 Task: Open Card Quality Assurance Testing in Board Market Segmentation and Targeting Planning to Workspace E-commerce and add a team member Softage.2@softage.net, a label Purple, a checklist Technical Writing, an attachment from your onedrive, a color Purple and finally, add a card description 'Conduct market research for new product development' and a comment 'Let us approach this task with a sense of ownership and responsibility, recognizing that its success is our responsibility.'. Add a start date 'Jan 06, 1900' with a due date 'Jan 13, 1900'
Action: Mouse moved to (76, 257)
Screenshot: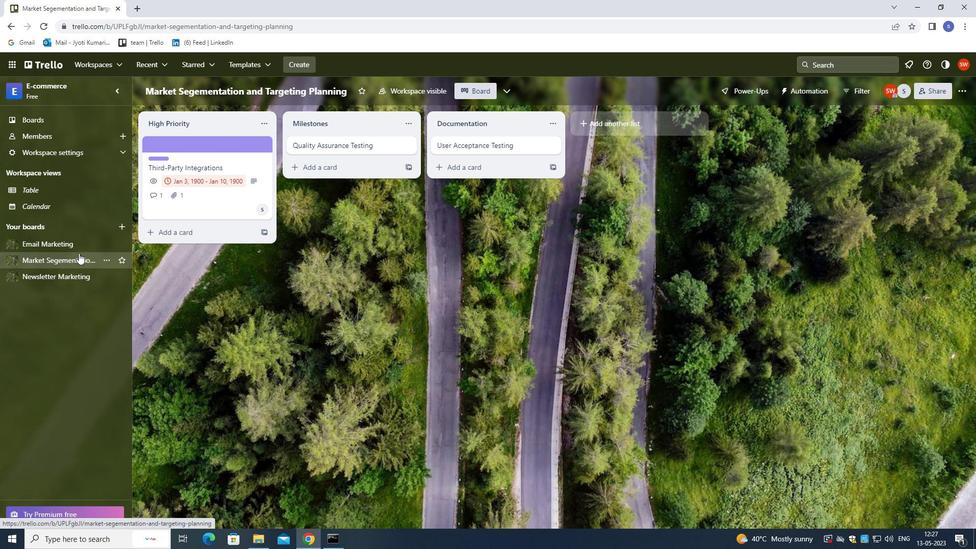 
Action: Mouse pressed left at (76, 257)
Screenshot: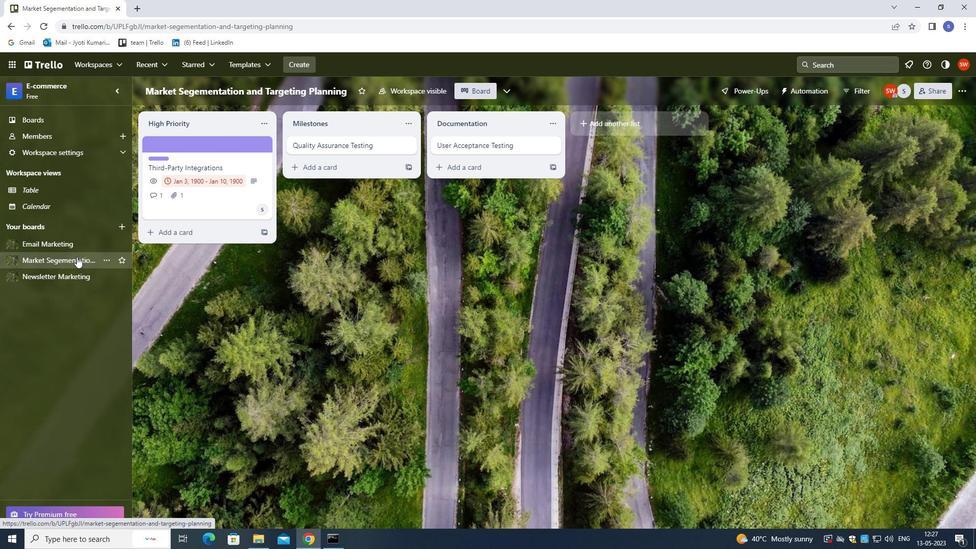 
Action: Mouse moved to (297, 142)
Screenshot: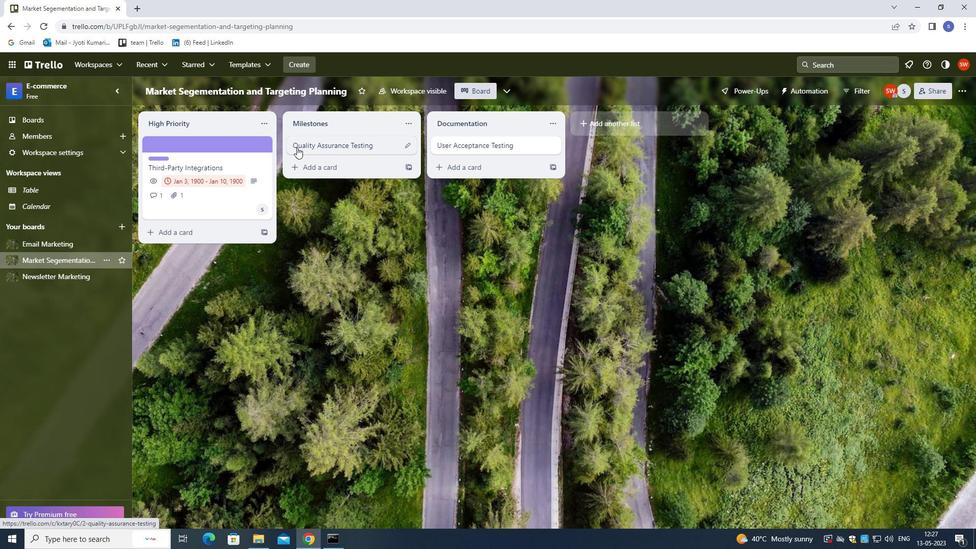 
Action: Mouse pressed left at (297, 142)
Screenshot: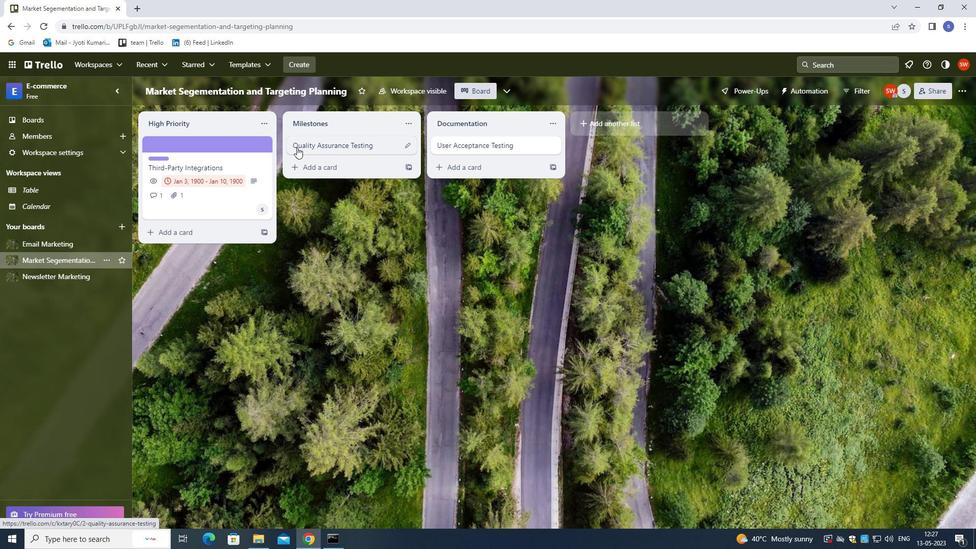 
Action: Mouse moved to (606, 178)
Screenshot: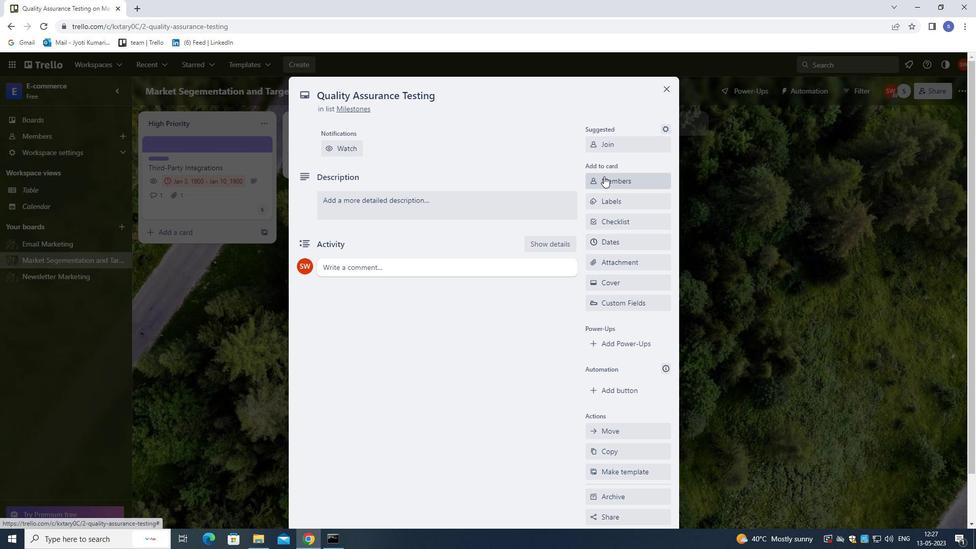 
Action: Mouse pressed left at (606, 178)
Screenshot: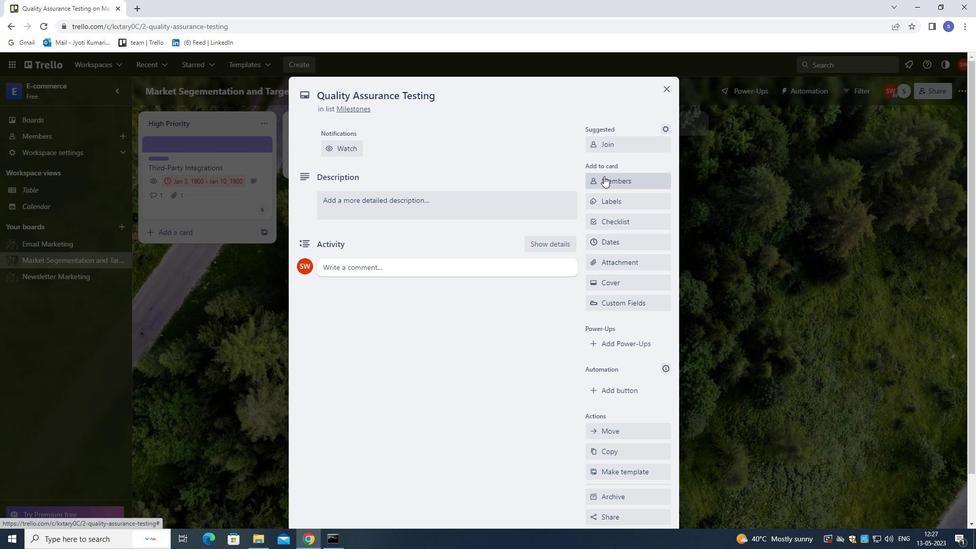 
Action: Mouse moved to (726, 208)
Screenshot: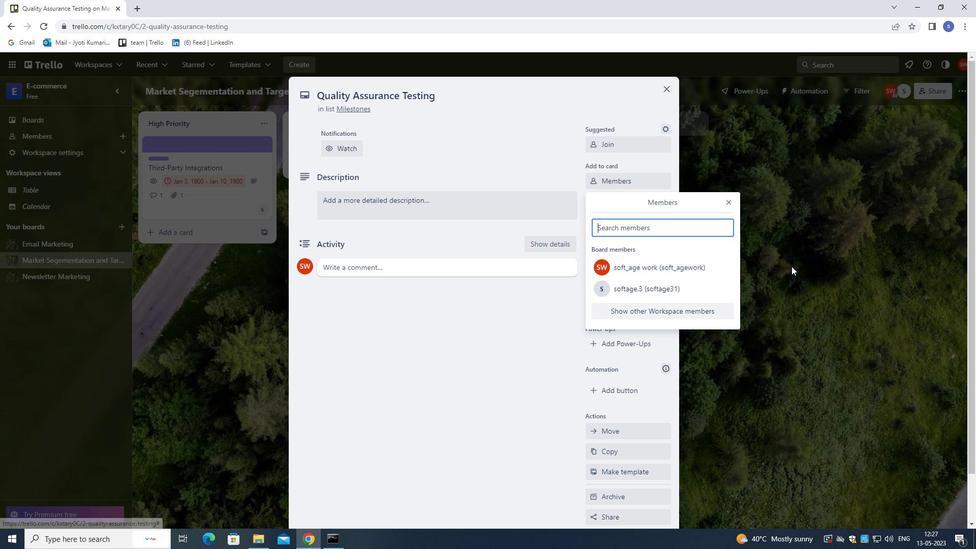 
Action: Key pressed softage.2<Key.shift>@SOFTAGE.NET
Screenshot: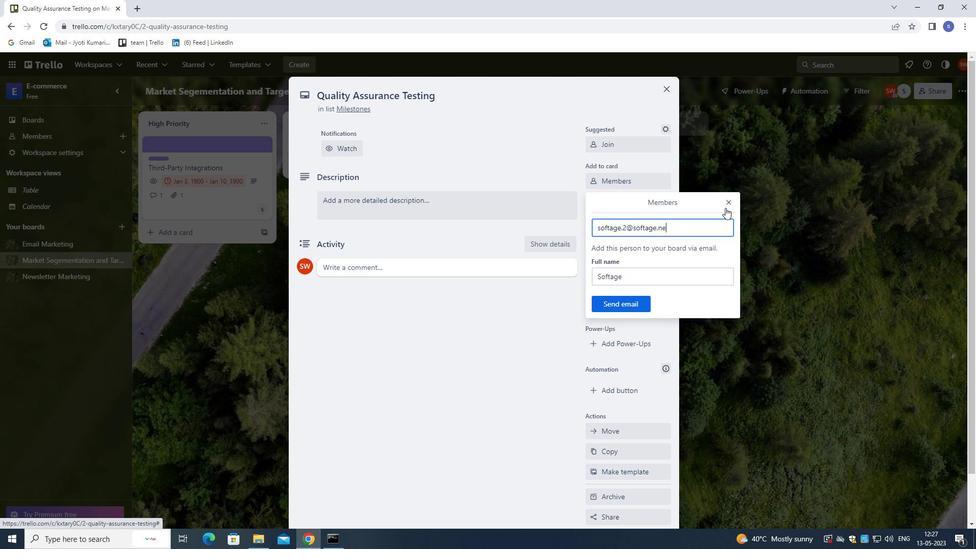 
Action: Mouse moved to (643, 302)
Screenshot: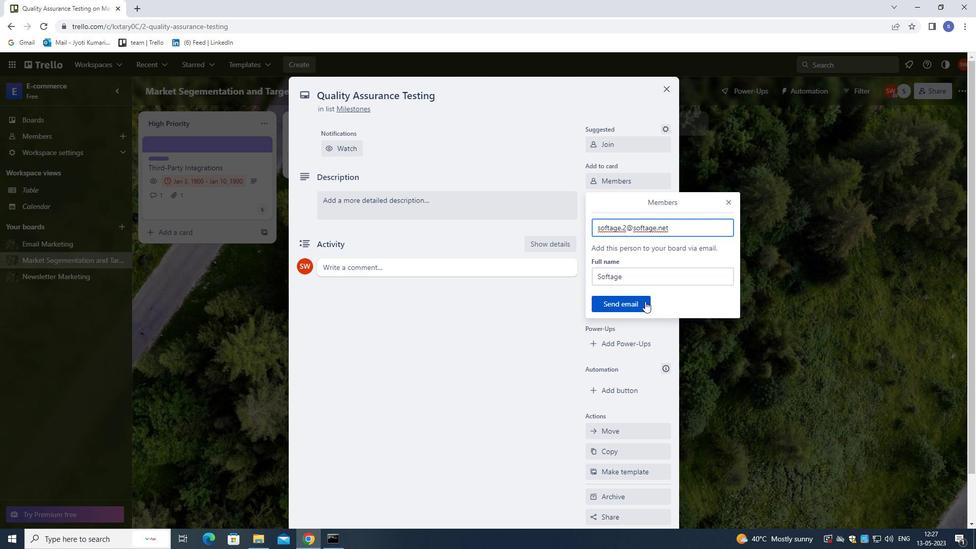 
Action: Mouse pressed left at (643, 302)
Screenshot: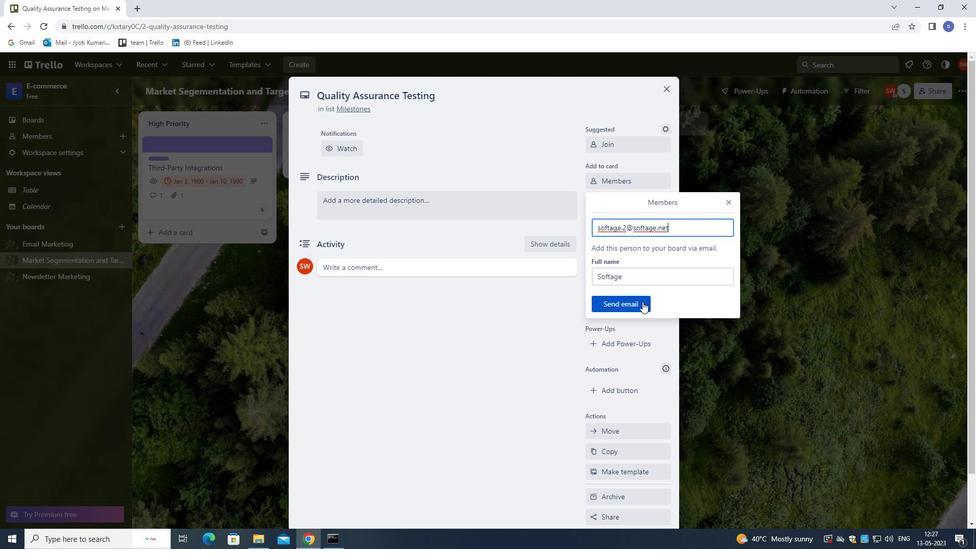 
Action: Mouse moved to (639, 203)
Screenshot: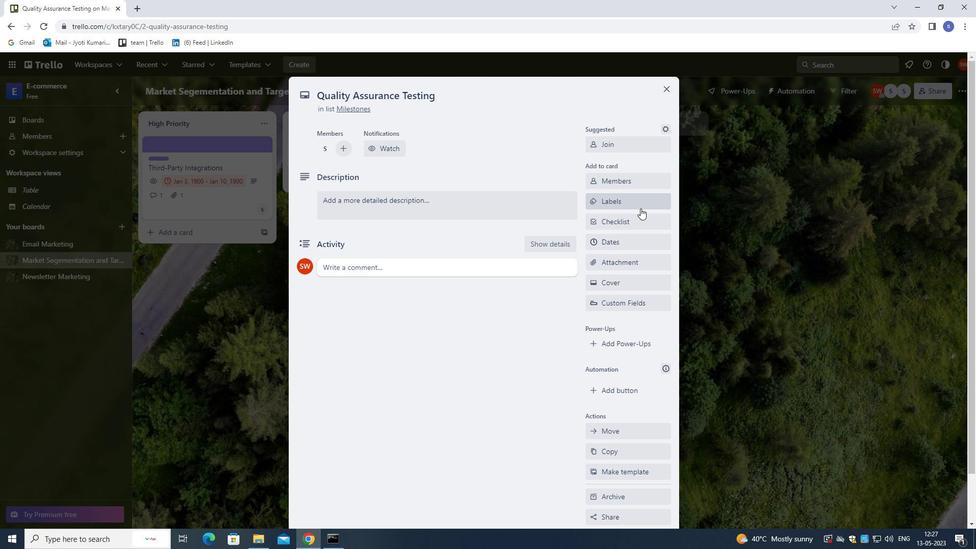 
Action: Mouse pressed left at (639, 203)
Screenshot: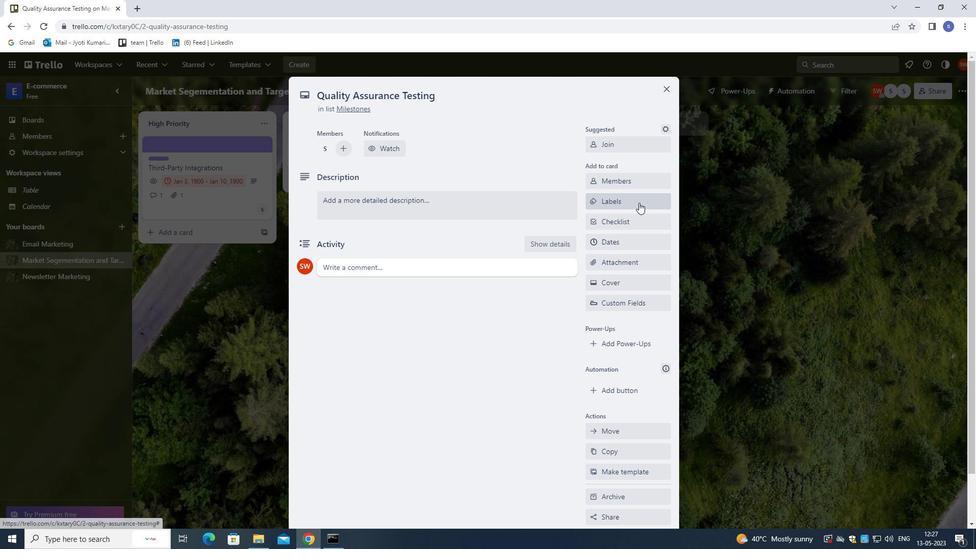 
Action: Mouse moved to (640, 203)
Screenshot: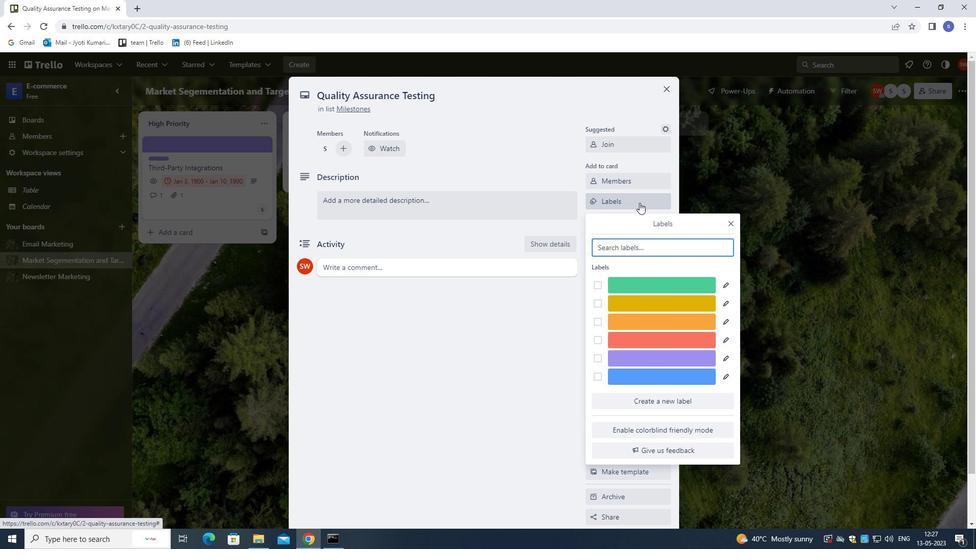 
Action: Key pressed P
Screenshot: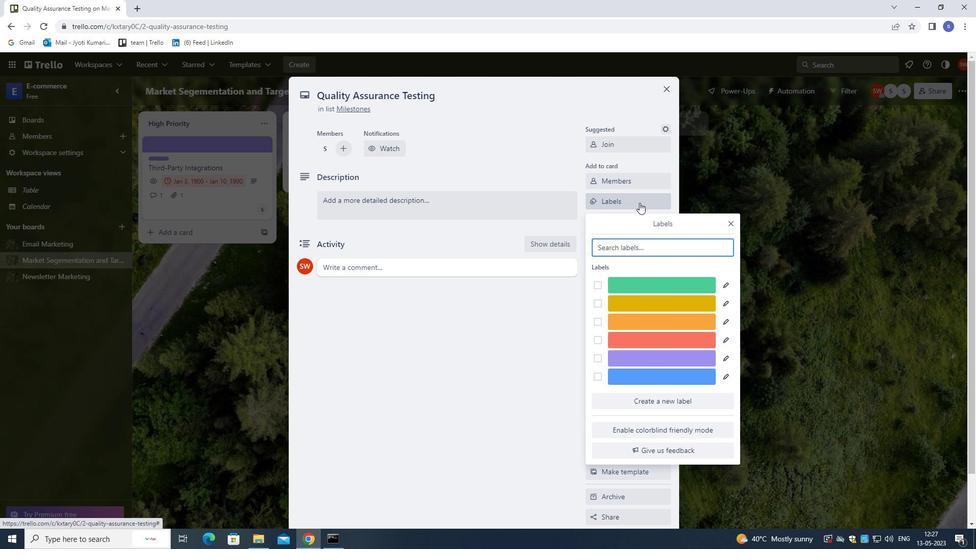
Action: Mouse moved to (645, 289)
Screenshot: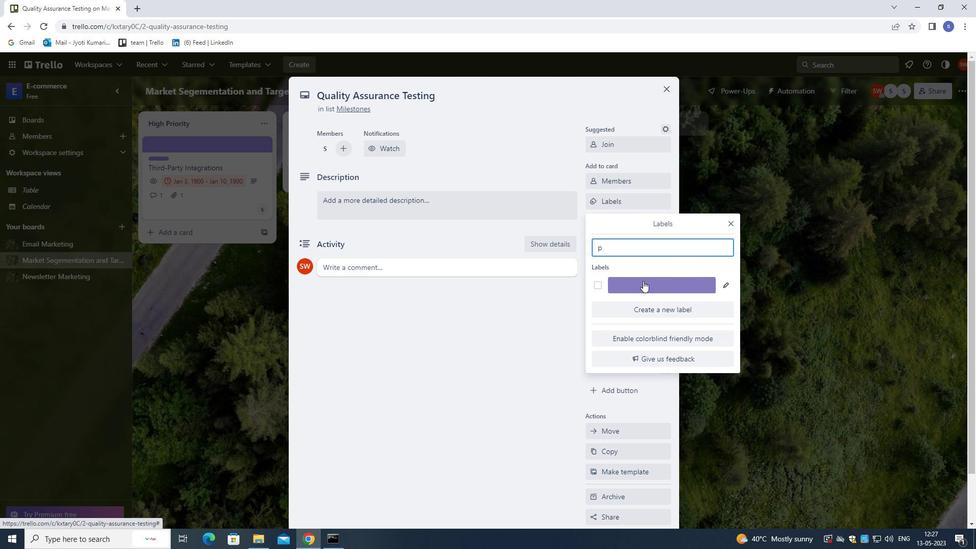 
Action: Mouse pressed left at (645, 289)
Screenshot: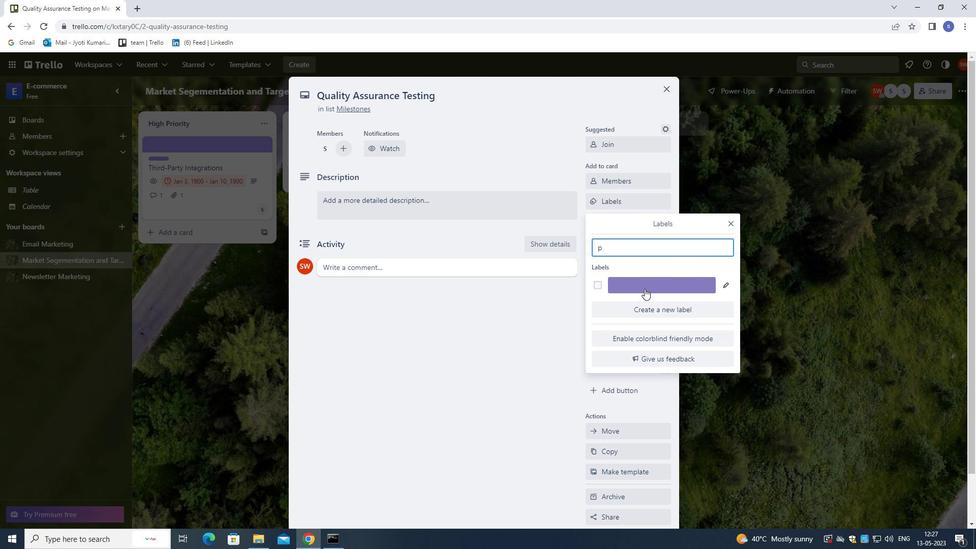 
Action: Mouse moved to (732, 222)
Screenshot: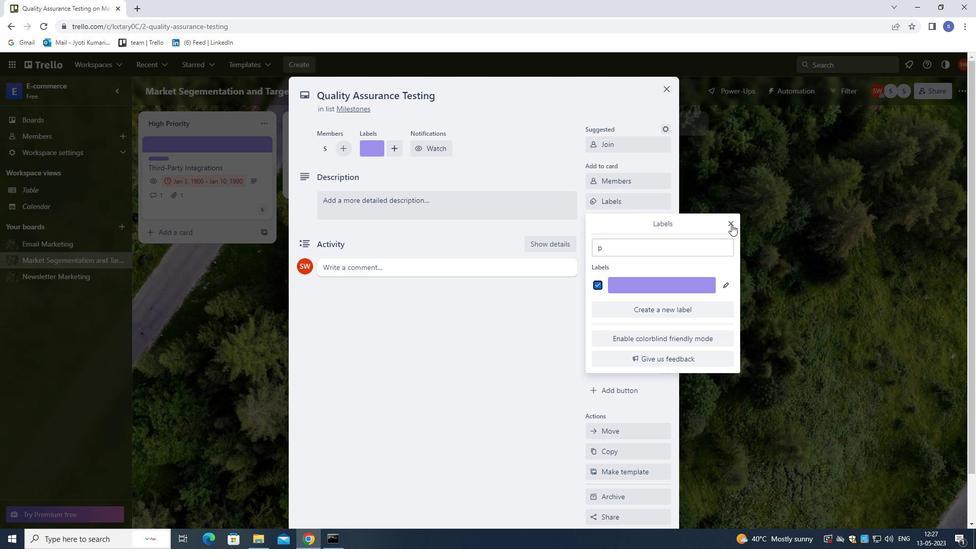 
Action: Mouse pressed left at (732, 222)
Screenshot: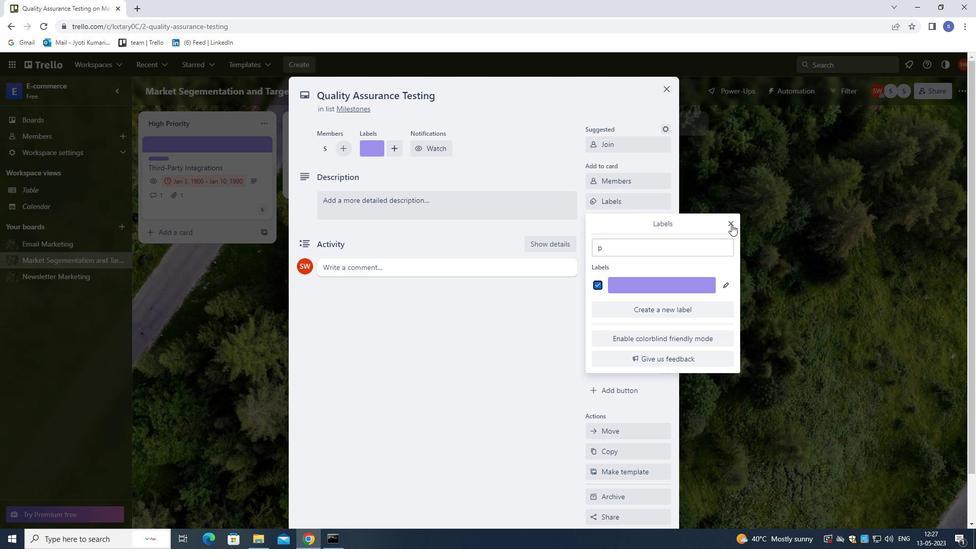 
Action: Mouse moved to (651, 225)
Screenshot: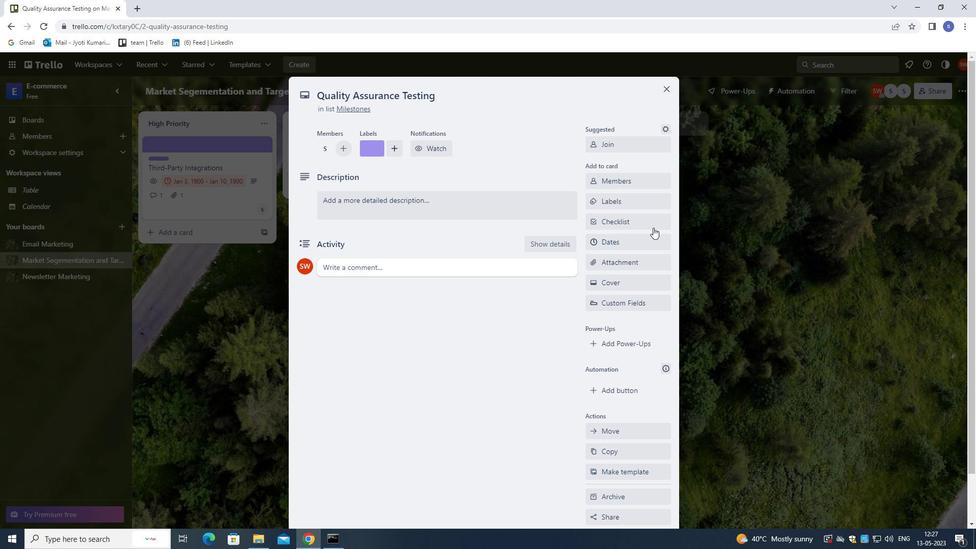 
Action: Mouse pressed left at (651, 225)
Screenshot: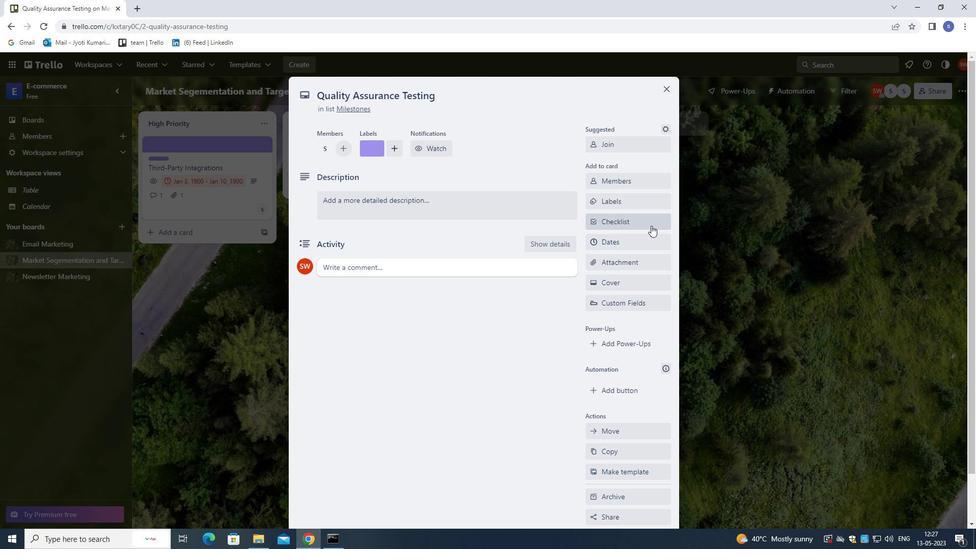 
Action: Mouse moved to (651, 225)
Screenshot: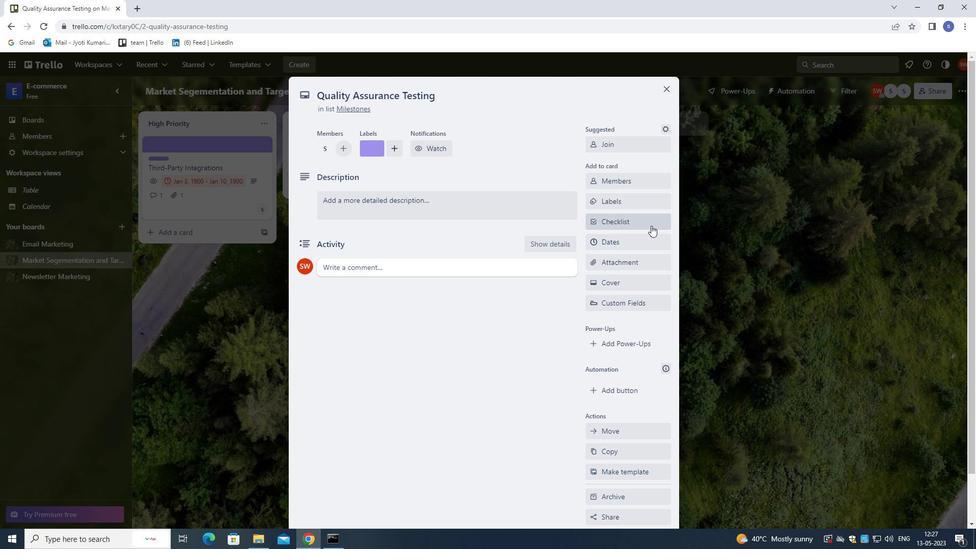 
Action: Key pressed T
Screenshot: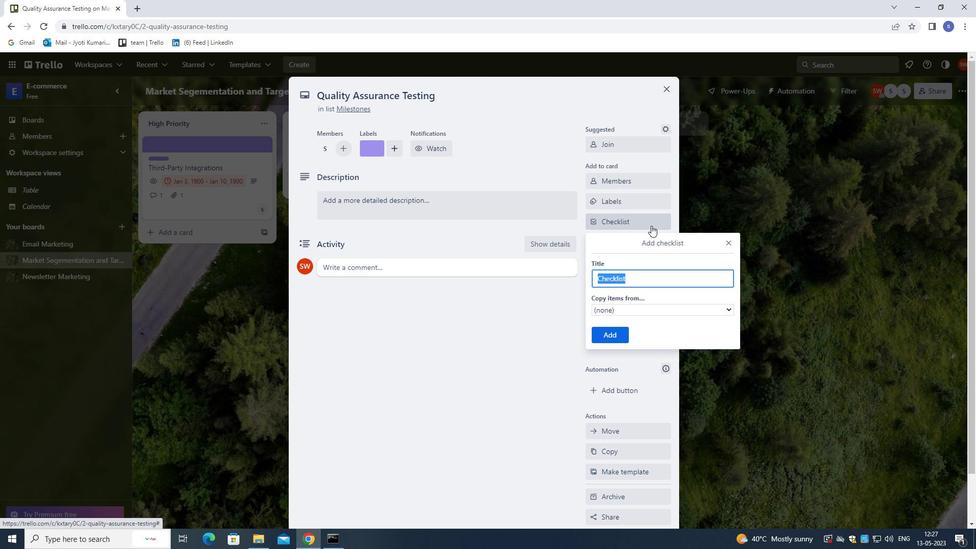 
Action: Mouse moved to (666, 322)
Screenshot: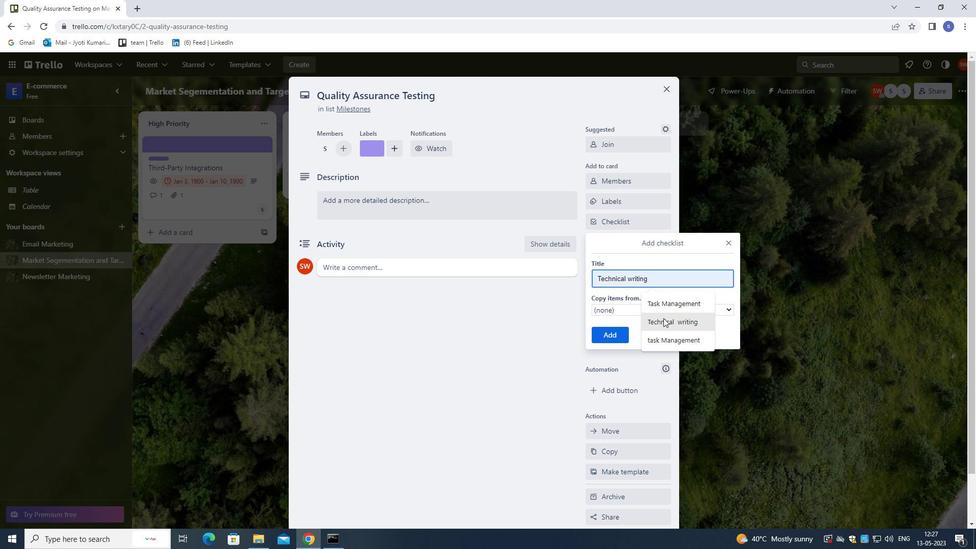 
Action: Mouse pressed left at (666, 322)
Screenshot: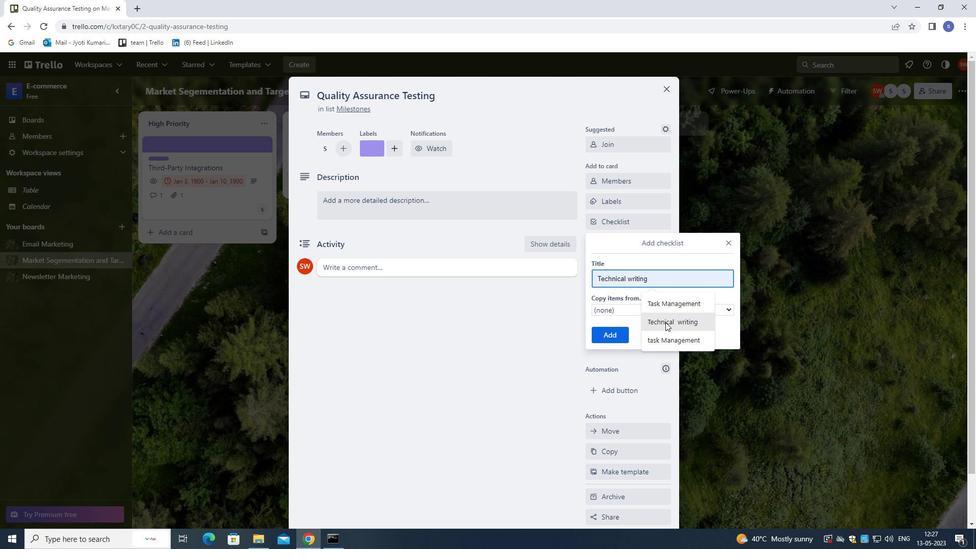 
Action: Mouse moved to (621, 331)
Screenshot: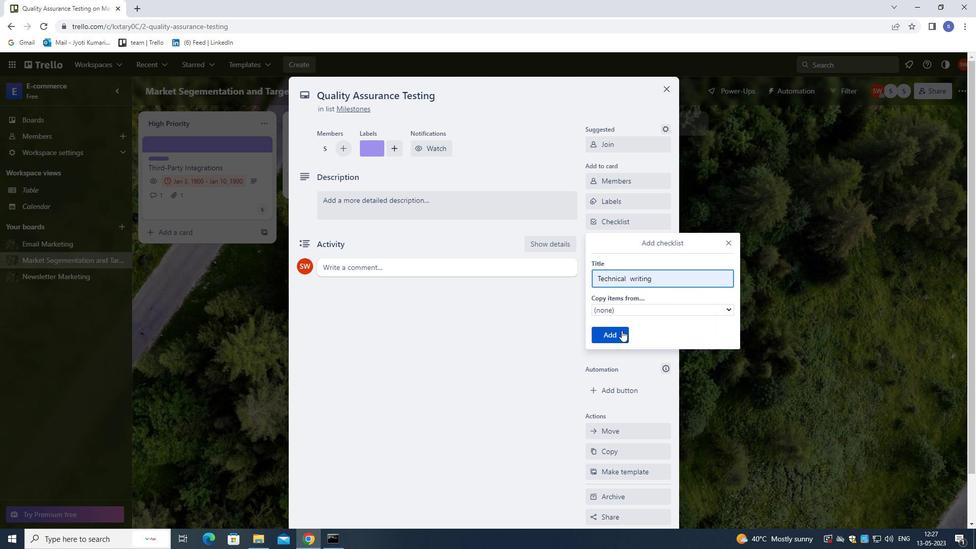 
Action: Mouse pressed left at (621, 331)
Screenshot: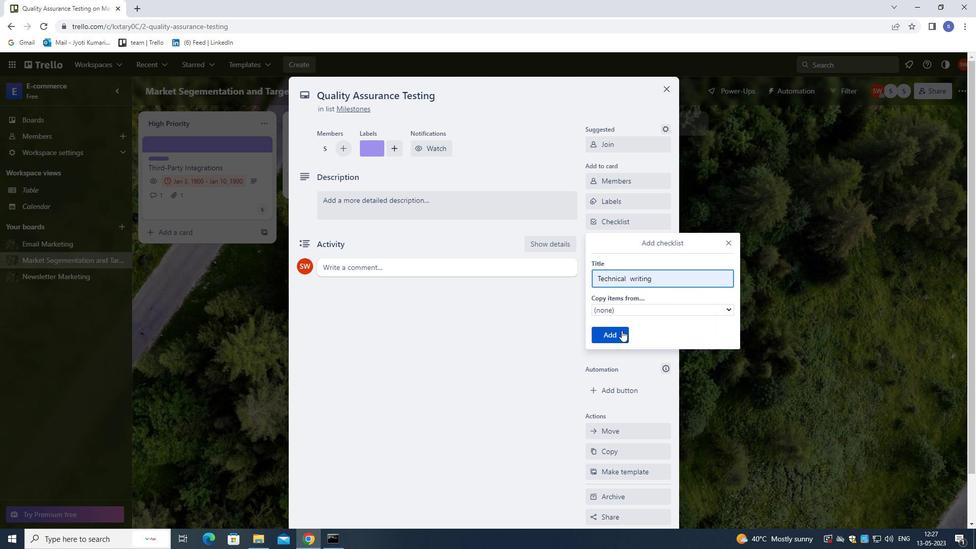 
Action: Mouse moved to (616, 239)
Screenshot: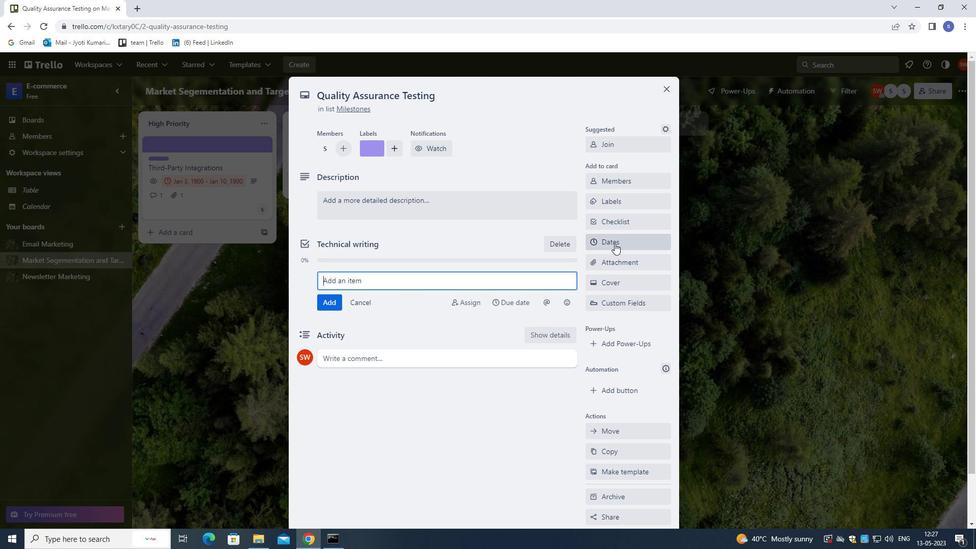
Action: Mouse pressed left at (616, 239)
Screenshot: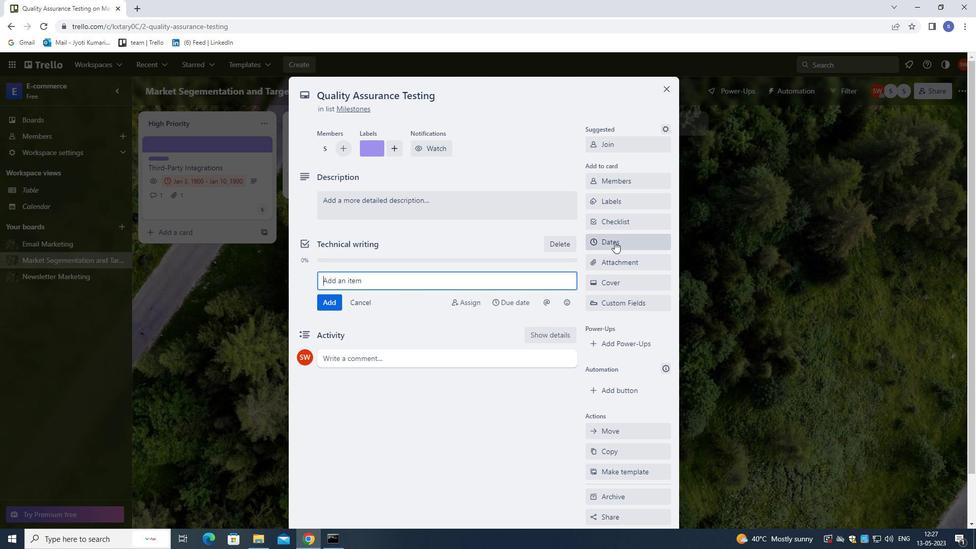 
Action: Mouse moved to (596, 276)
Screenshot: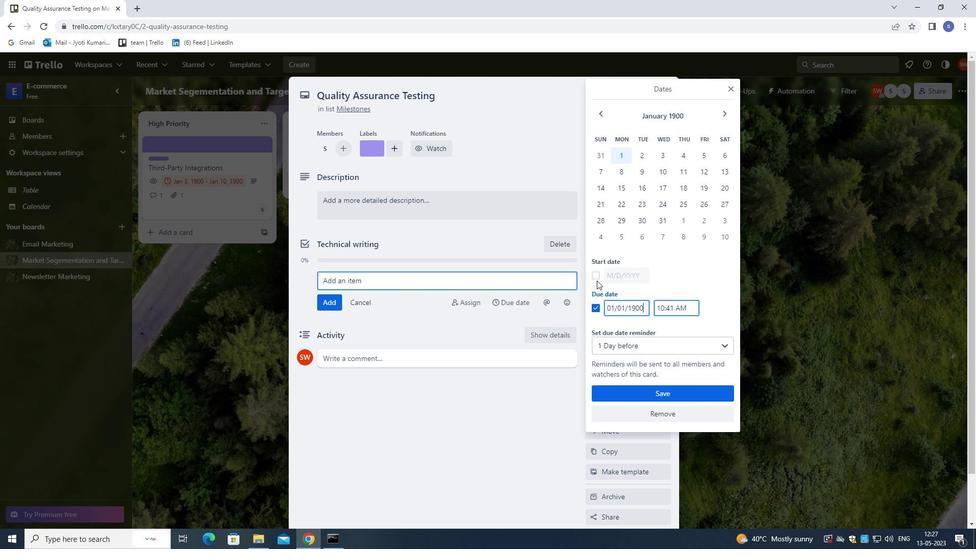 
Action: Mouse pressed left at (596, 276)
Screenshot: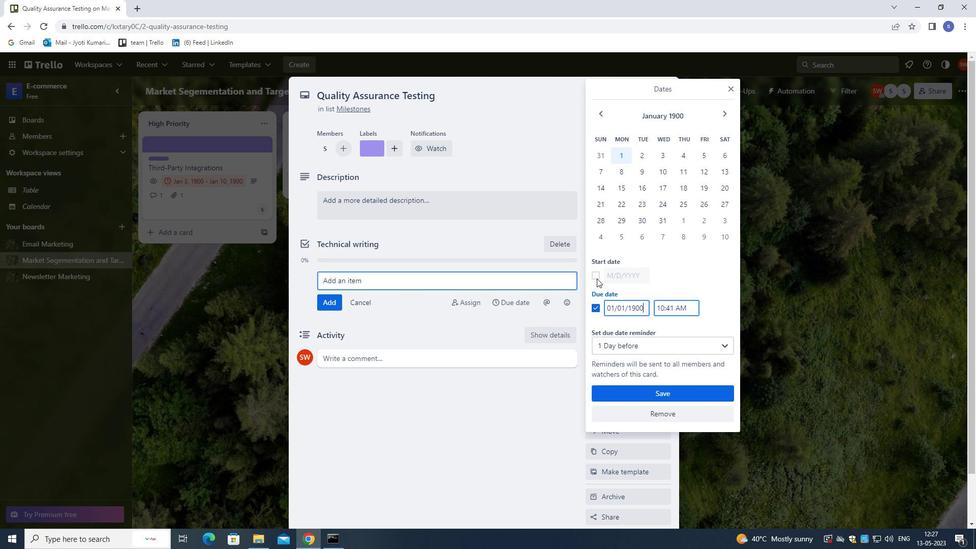 
Action: Mouse moved to (662, 171)
Screenshot: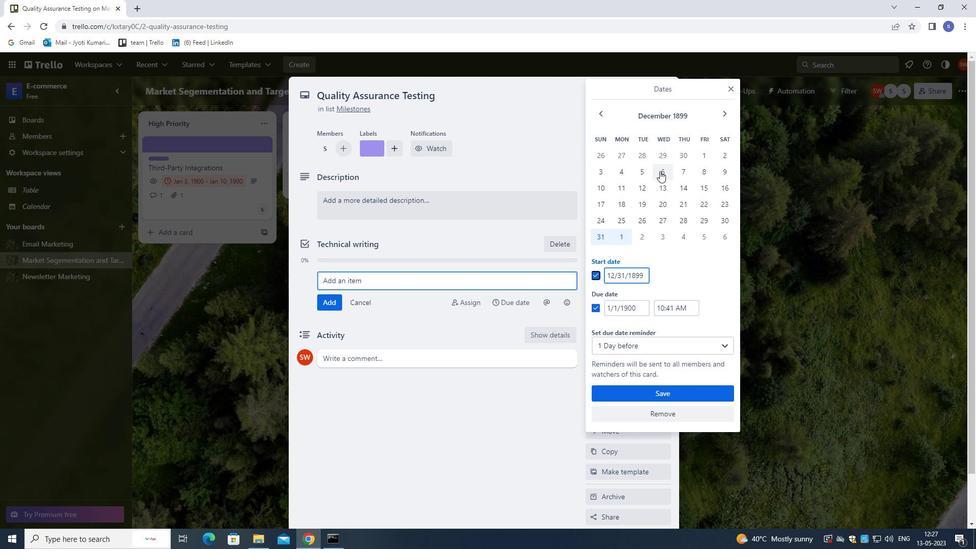
Action: Mouse pressed left at (662, 171)
Screenshot: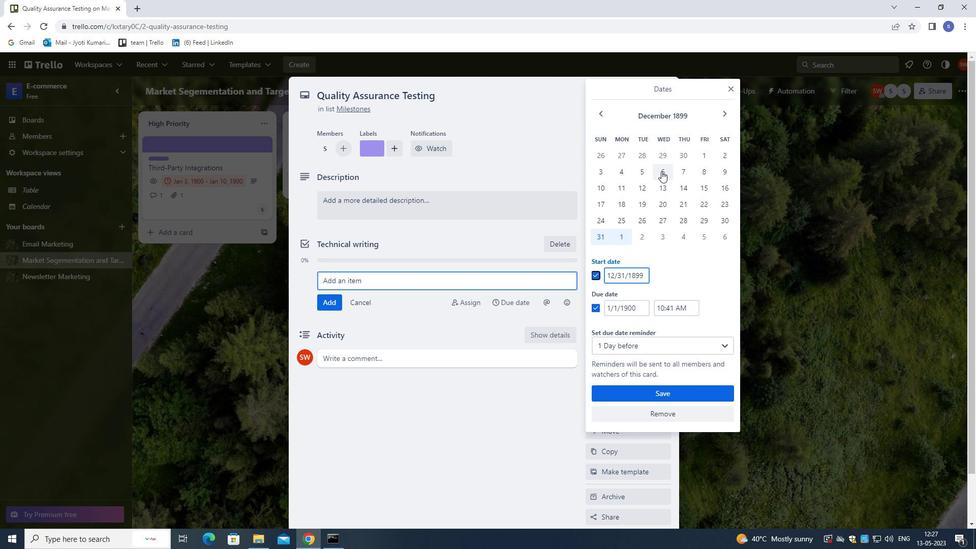 
Action: Mouse moved to (612, 273)
Screenshot: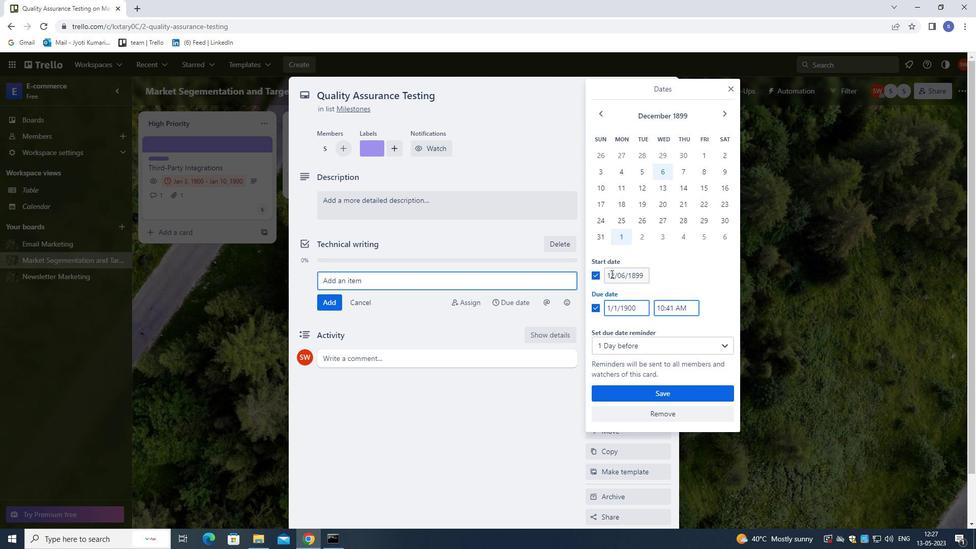 
Action: Mouse pressed left at (612, 273)
Screenshot: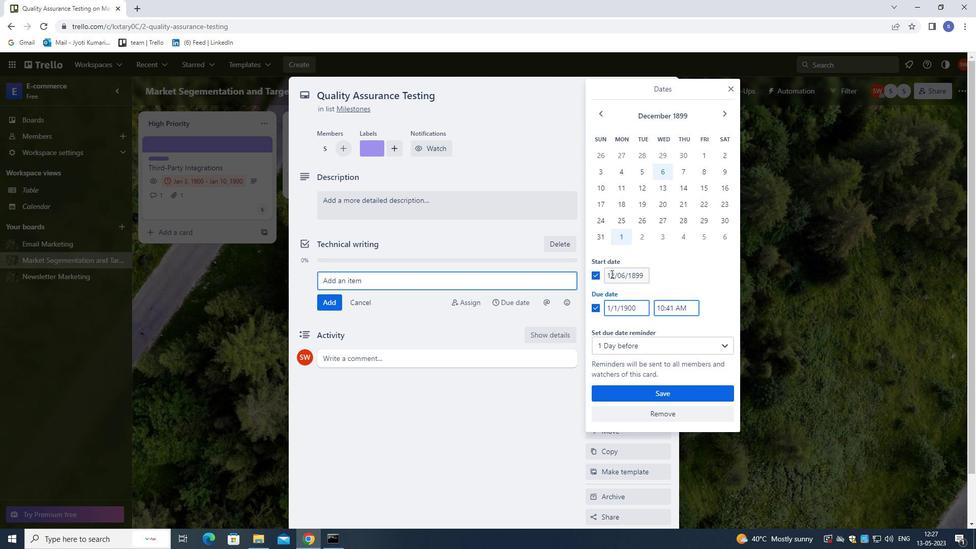 
Action: Mouse moved to (622, 297)
Screenshot: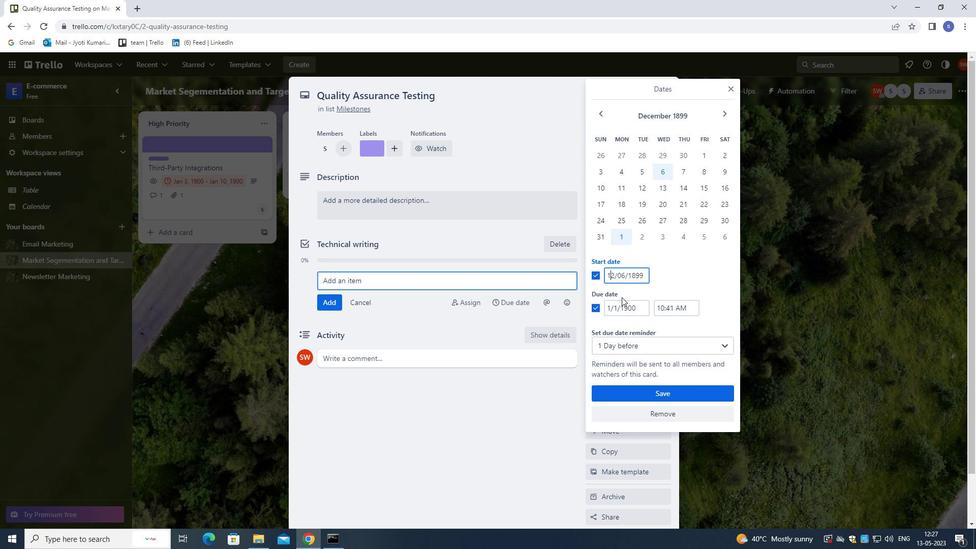 
Action: Key pressed <Key.right>
Screenshot: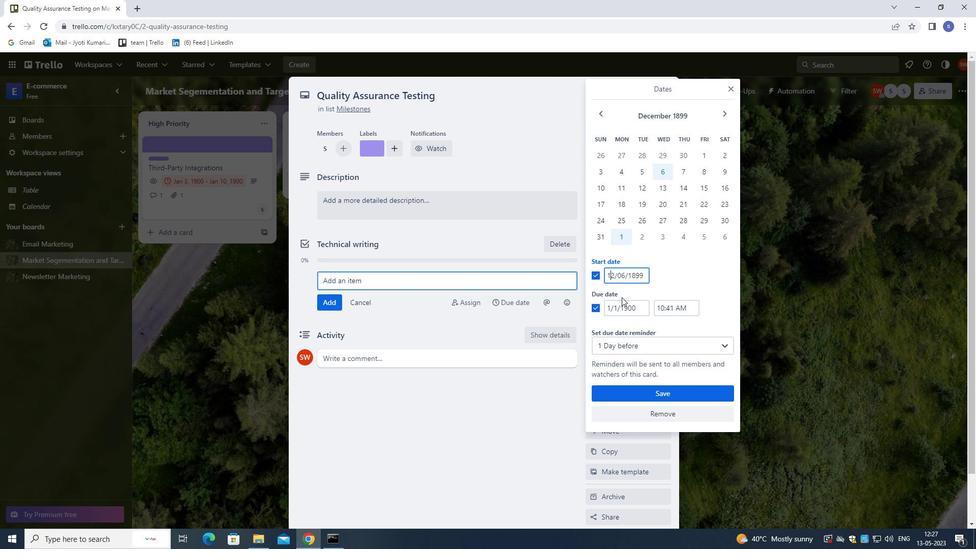 
Action: Mouse moved to (623, 294)
Screenshot: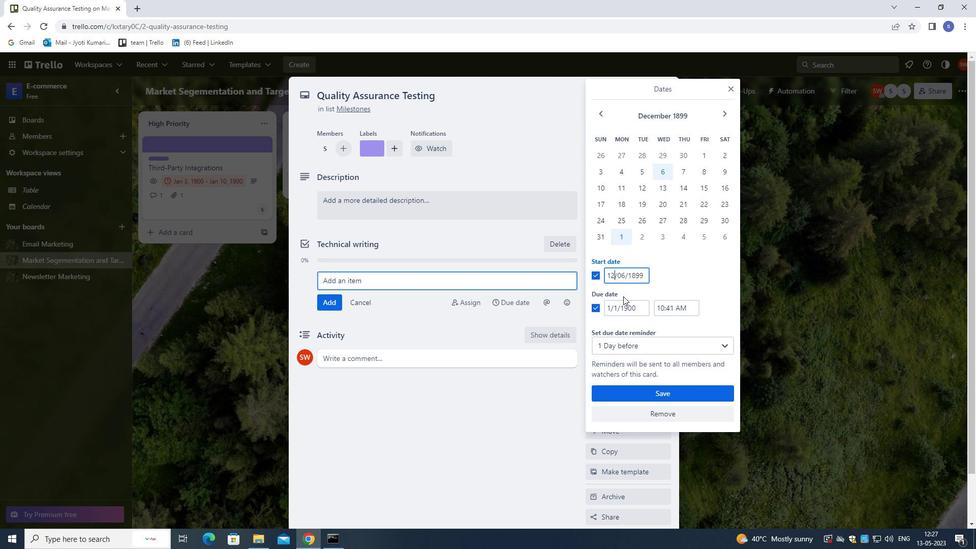 
Action: Key pressed <Key.backspace>
Screenshot: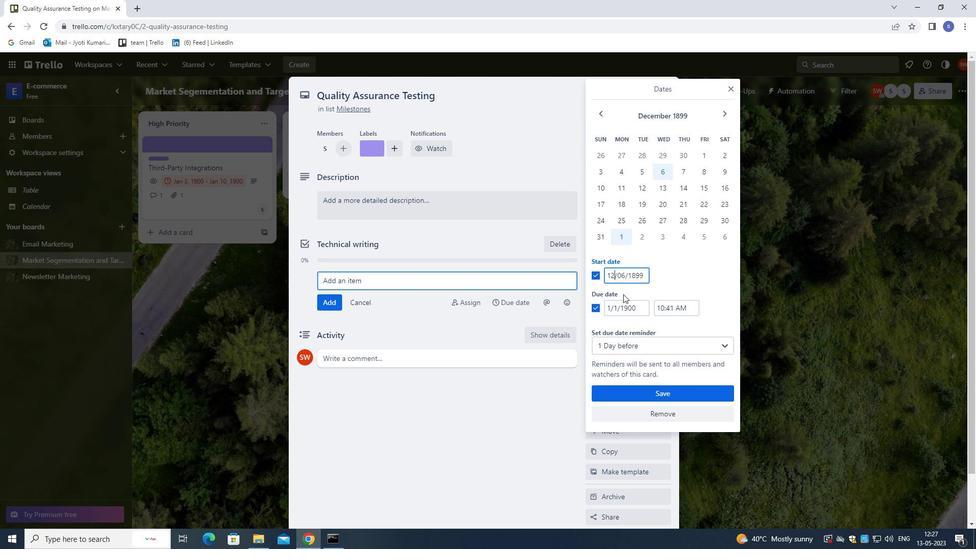 
Action: Mouse moved to (616, 307)
Screenshot: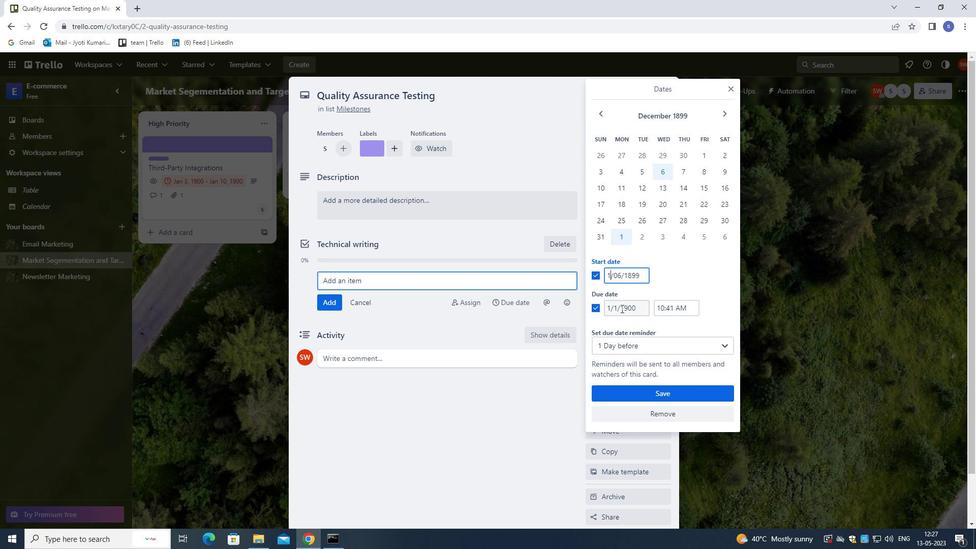 
Action: Mouse pressed left at (616, 307)
Screenshot: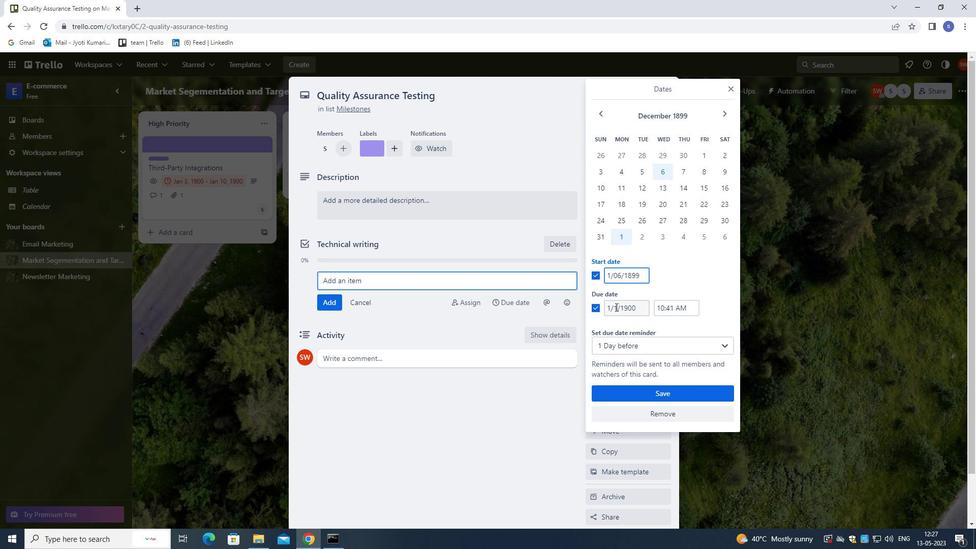 
Action: Mouse moved to (621, 320)
Screenshot: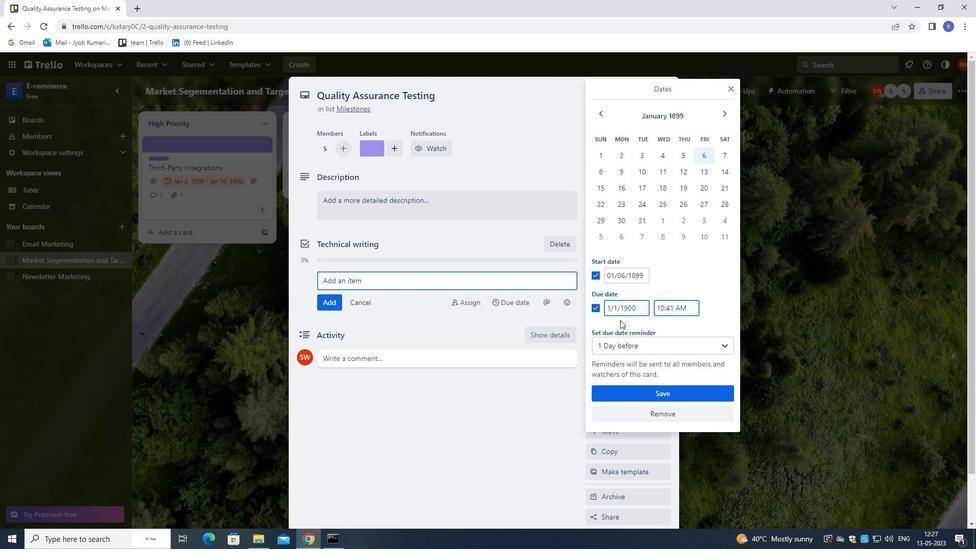 
Action: Key pressed 3
Screenshot: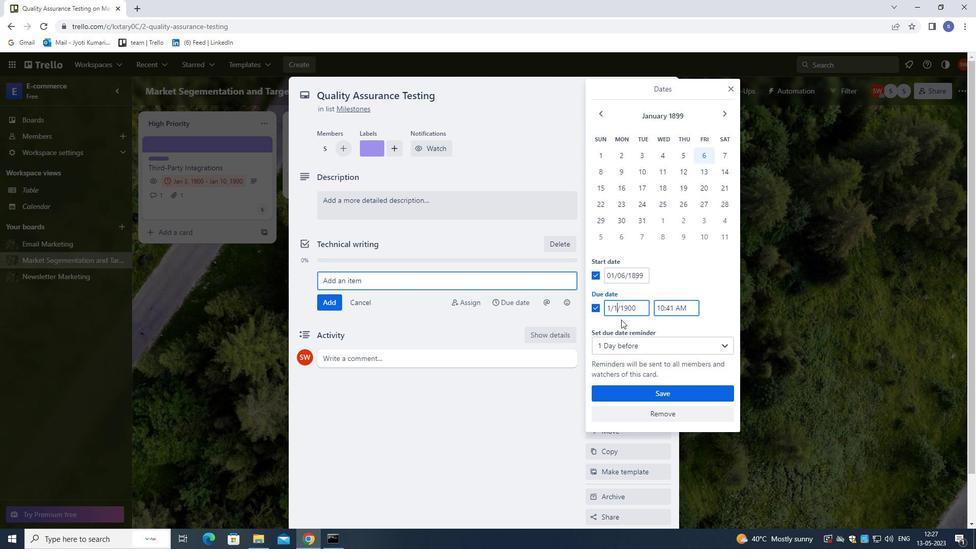 
Action: Mouse moved to (624, 393)
Screenshot: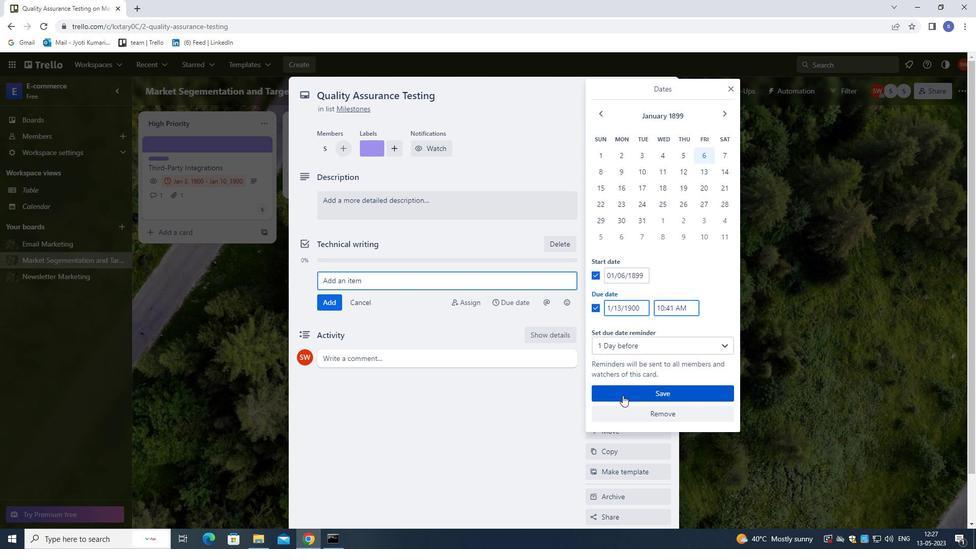 
Action: Mouse pressed left at (624, 393)
Screenshot: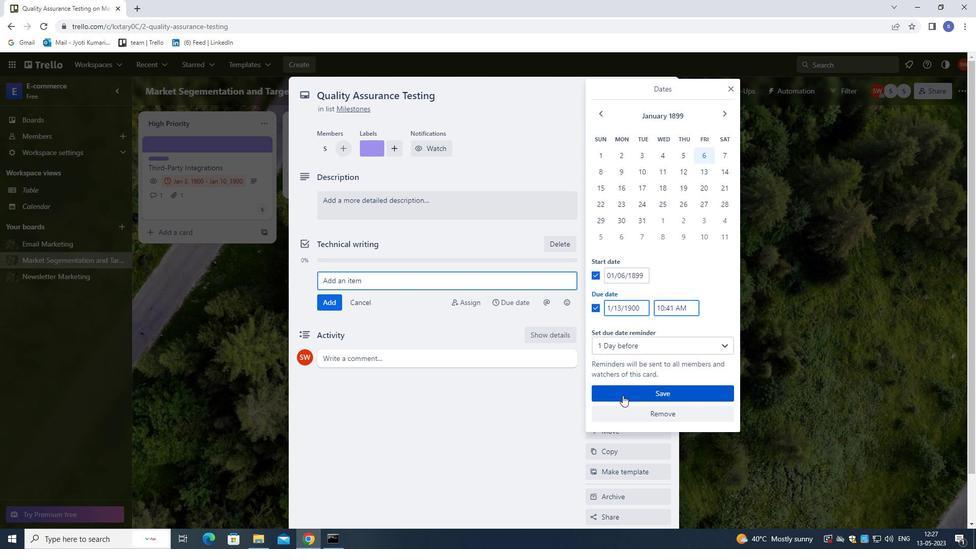 
Action: Mouse moved to (606, 267)
Screenshot: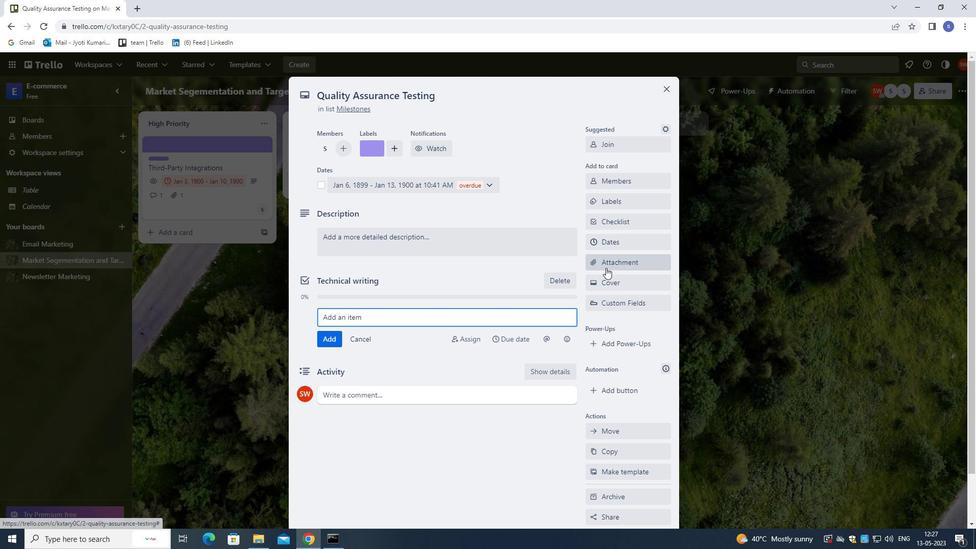 
Action: Mouse pressed left at (606, 267)
Screenshot: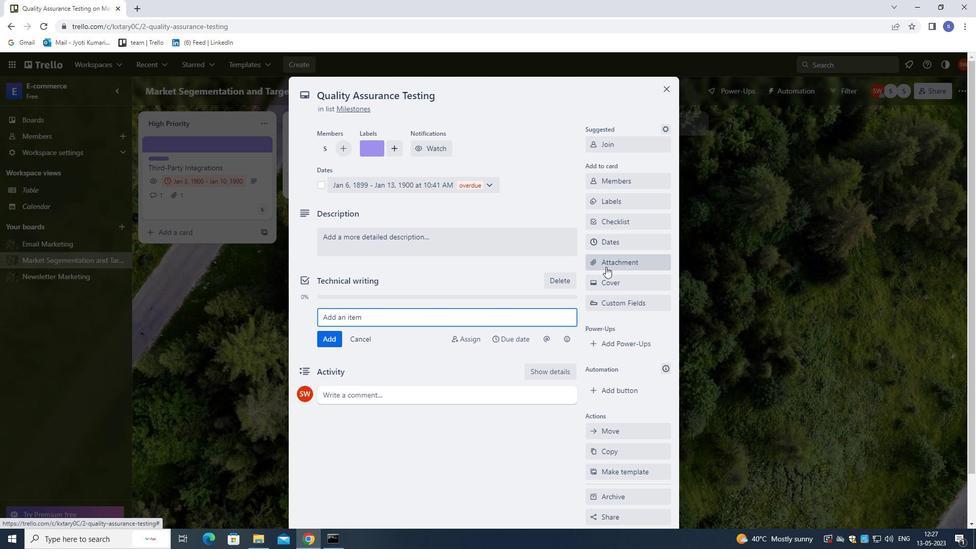 
Action: Mouse moved to (611, 386)
Screenshot: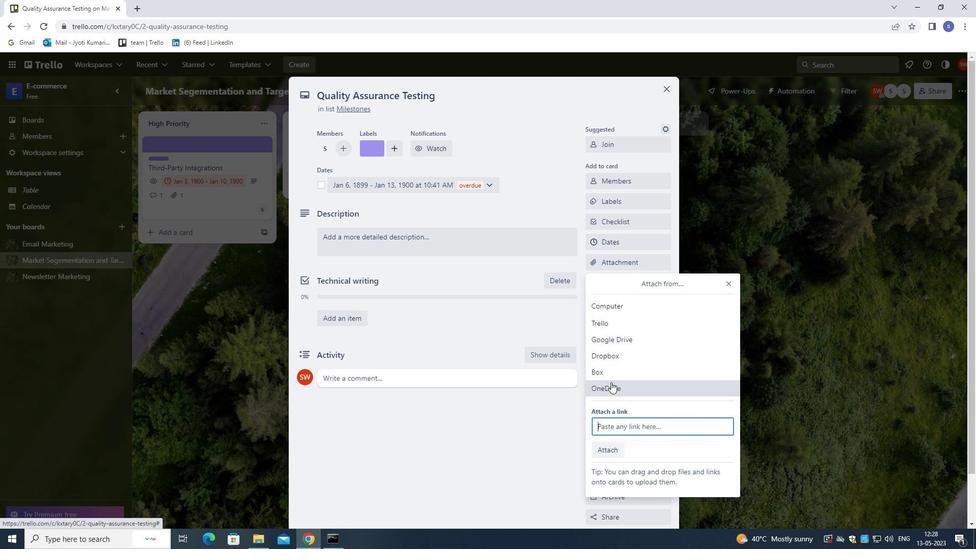 
Action: Mouse pressed left at (611, 386)
Screenshot: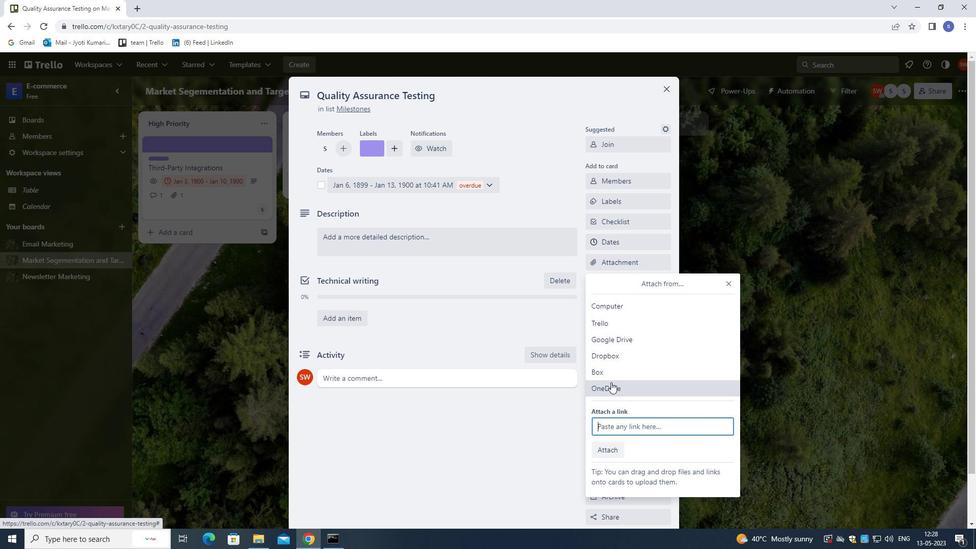
Action: Mouse moved to (377, 200)
Screenshot: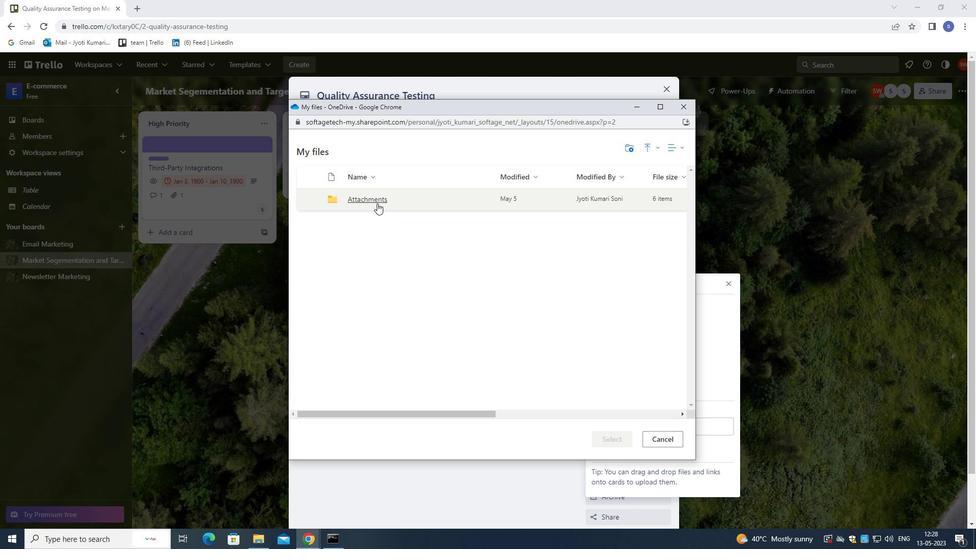 
Action: Mouse pressed left at (377, 200)
Screenshot: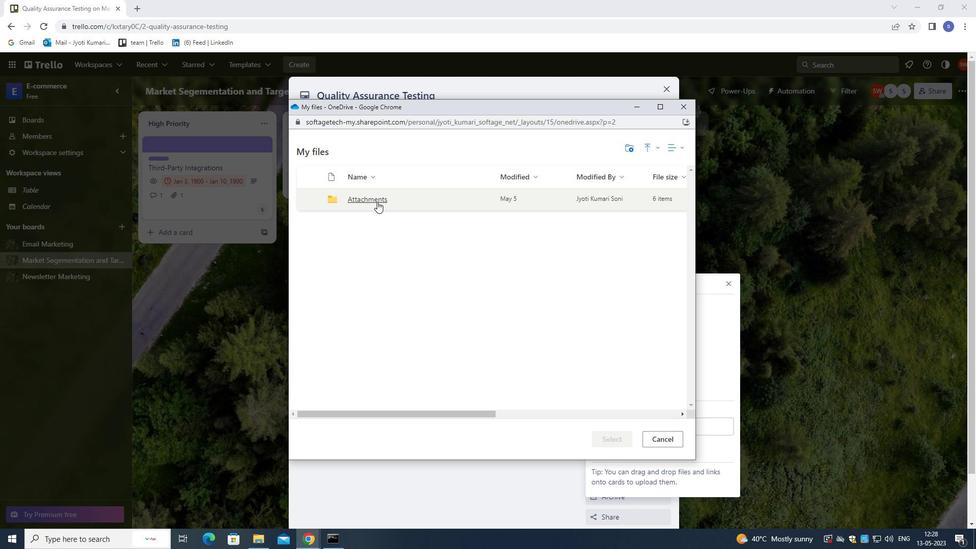 
Action: Mouse moved to (424, 292)
Screenshot: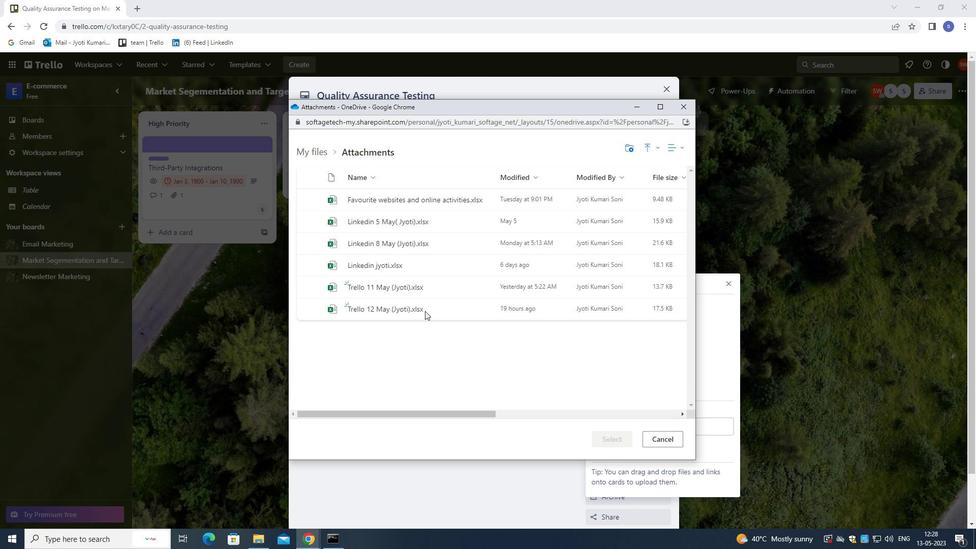 
Action: Mouse pressed left at (424, 292)
Screenshot: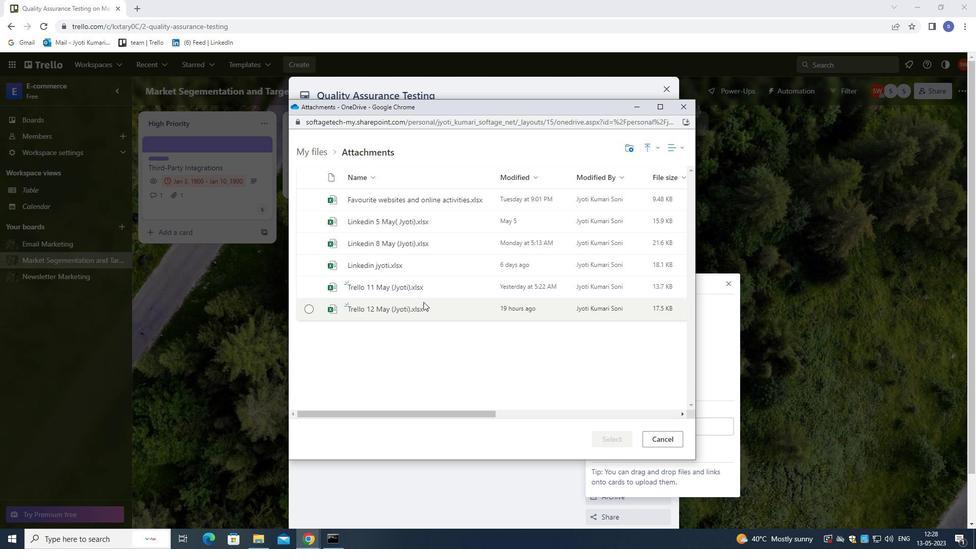 
Action: Mouse moved to (599, 433)
Screenshot: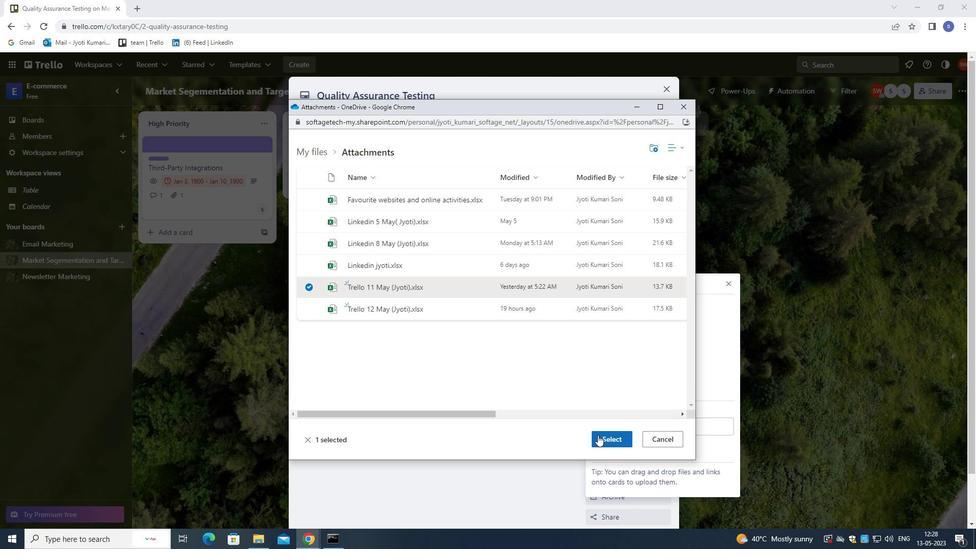 
Action: Mouse pressed left at (599, 433)
Screenshot: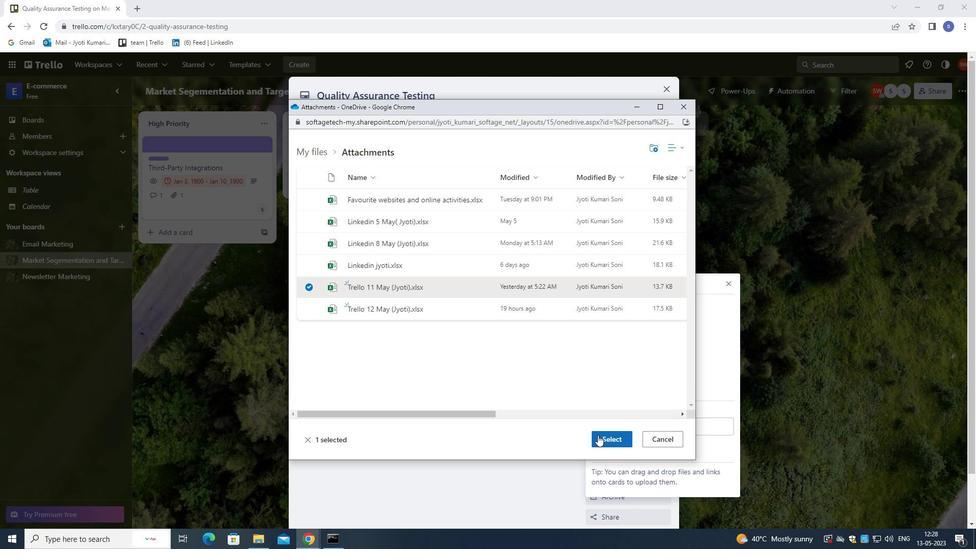 
Action: Mouse moved to (616, 290)
Screenshot: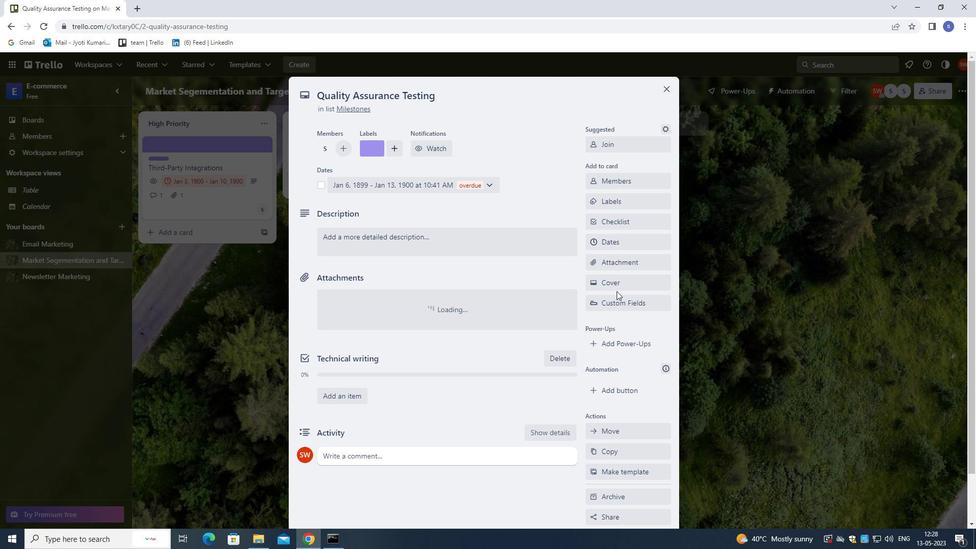 
Action: Mouse pressed left at (616, 290)
Screenshot: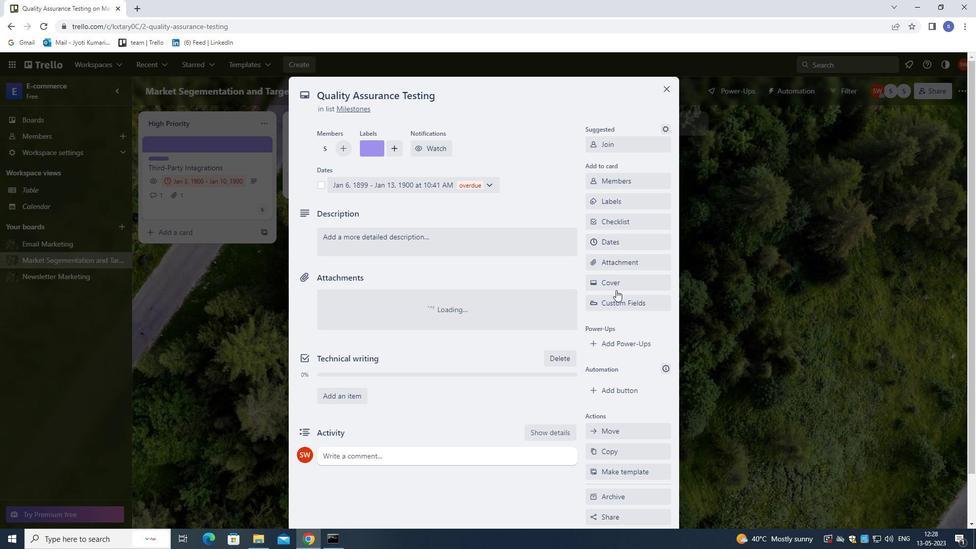 
Action: Mouse moved to (712, 324)
Screenshot: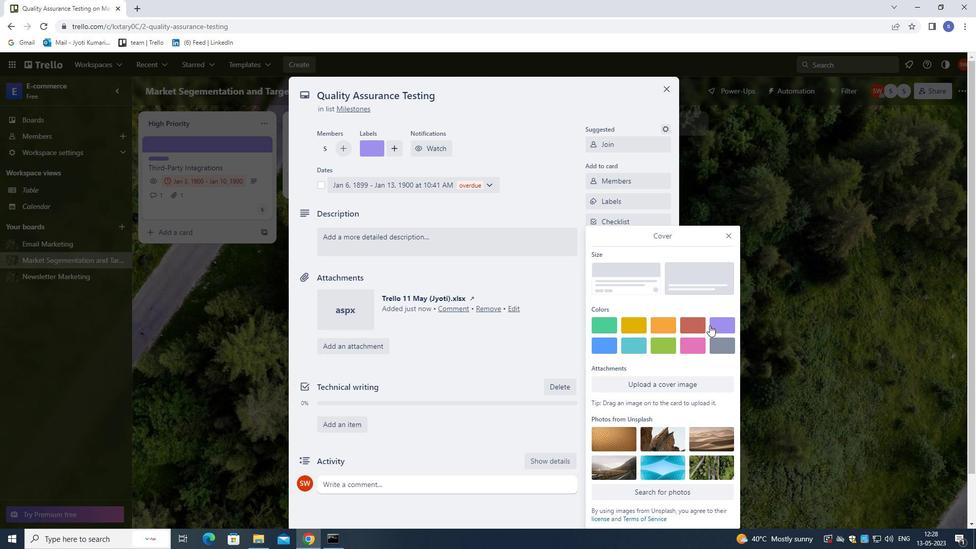 
Action: Mouse pressed left at (712, 324)
Screenshot: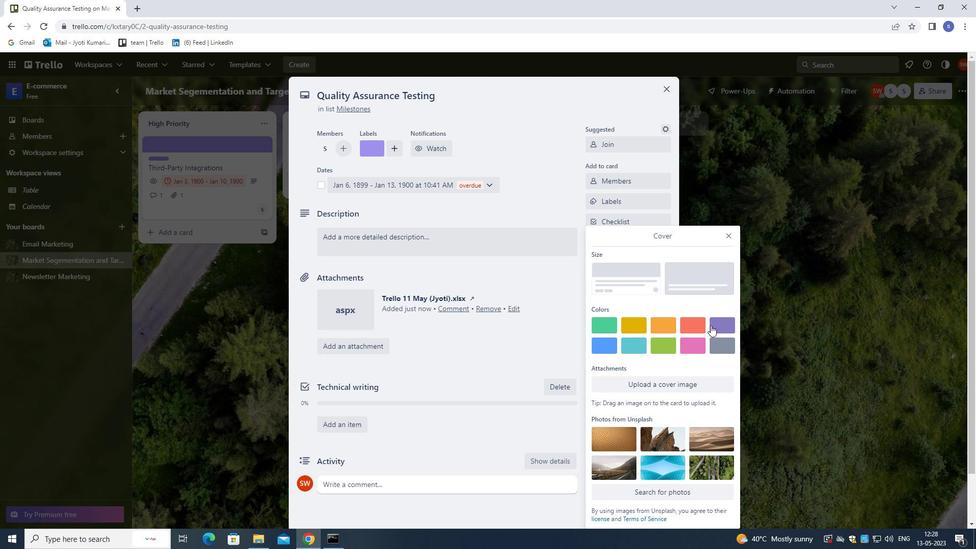
Action: Mouse moved to (729, 215)
Screenshot: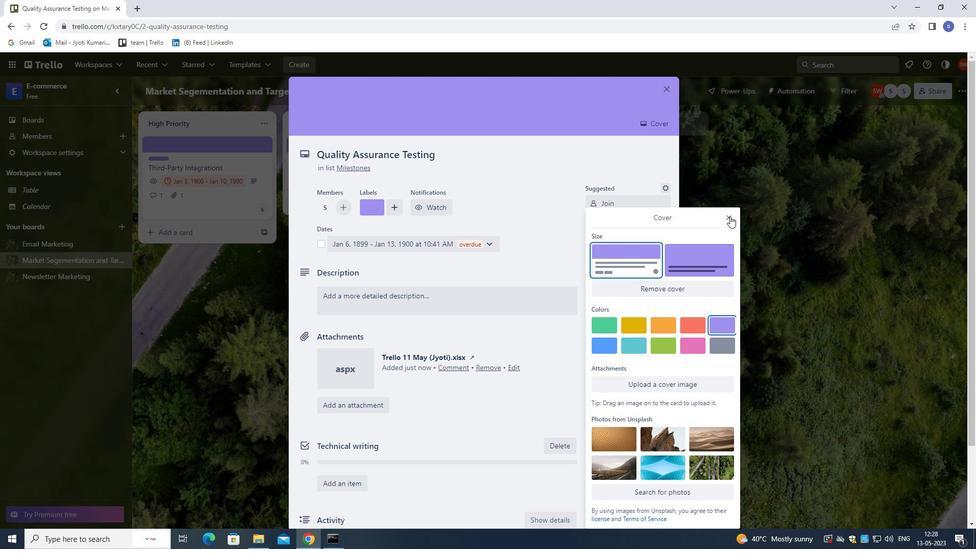 
Action: Mouse pressed left at (729, 215)
Screenshot: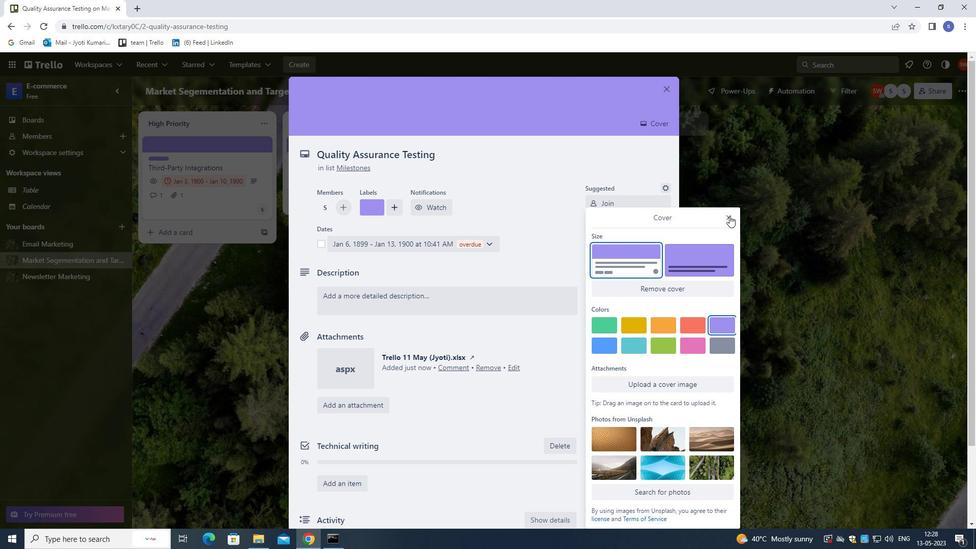 
Action: Mouse moved to (519, 298)
Screenshot: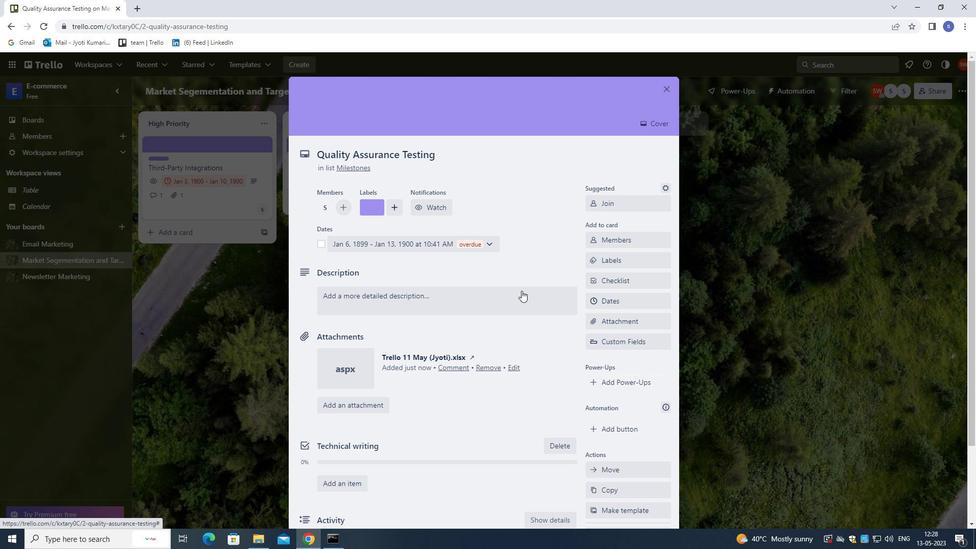 
Action: Mouse pressed left at (519, 298)
Screenshot: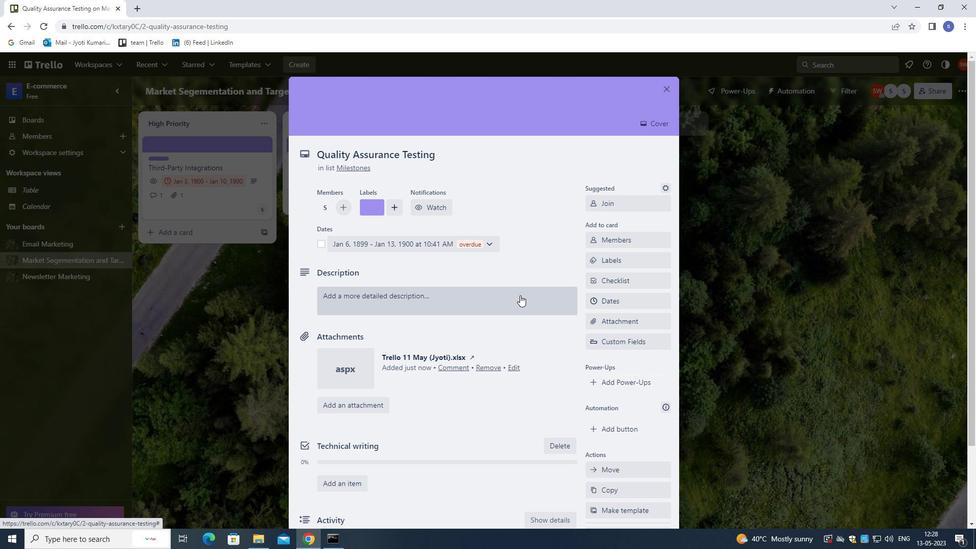 
Action: Mouse moved to (548, 312)
Screenshot: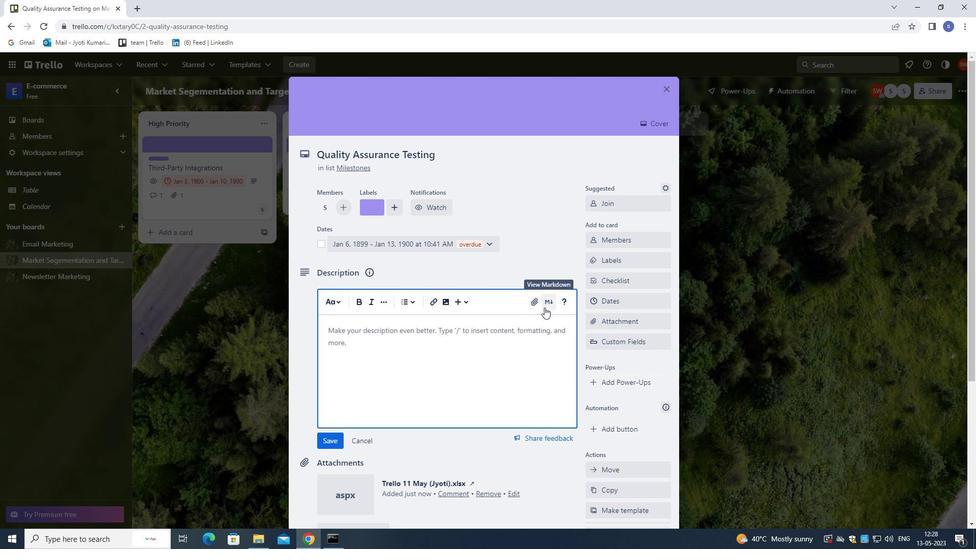 
Action: Key pressed <Key.shift>CONDUCT<Key.space>MARKET<Key.space>RESEARCH<Key.space>FOR<Key.space>NEW<Key.space>PRODUCT<Key.space>DEVELP<Key.backspace>OPMENT<Key.space>.
Screenshot: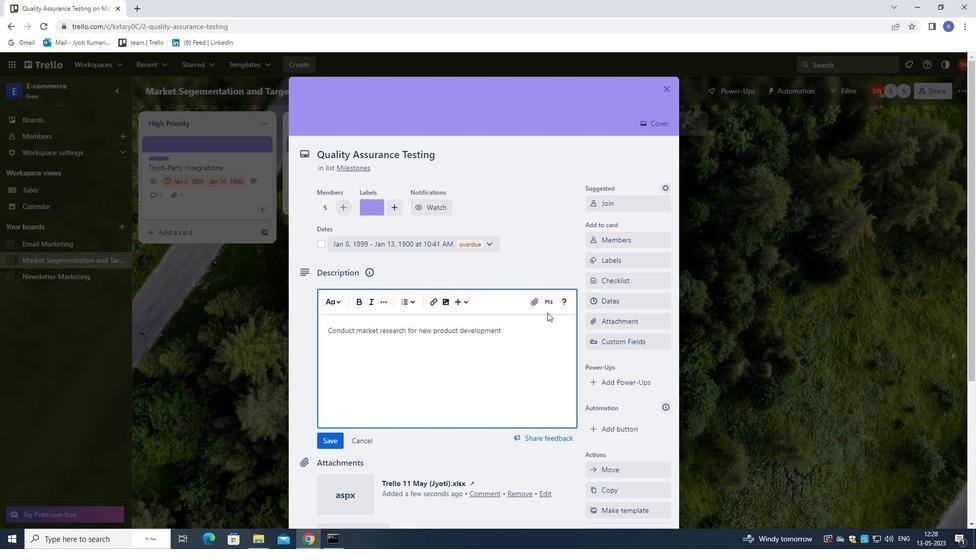 
Action: Mouse moved to (569, 332)
Screenshot: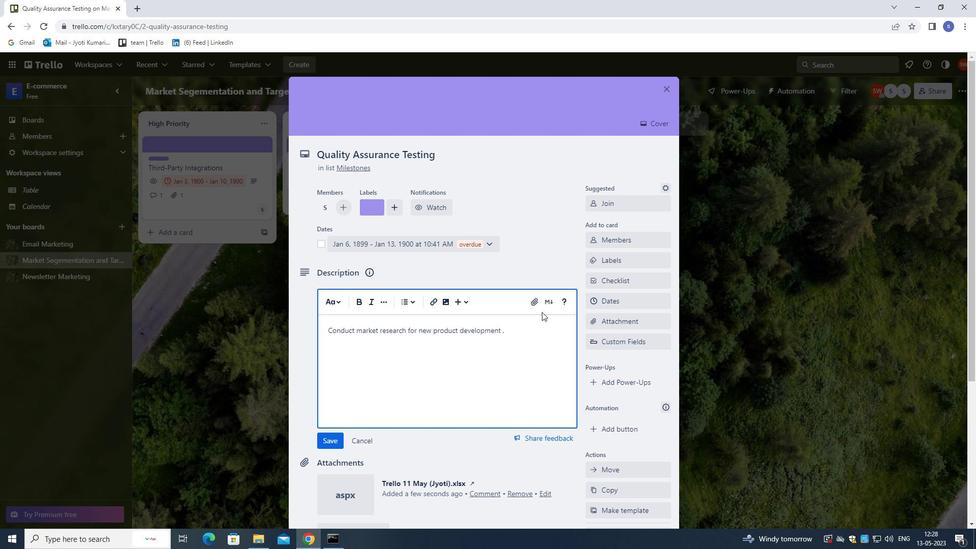 
Action: Mouse scrolled (569, 332) with delta (0, 0)
Screenshot: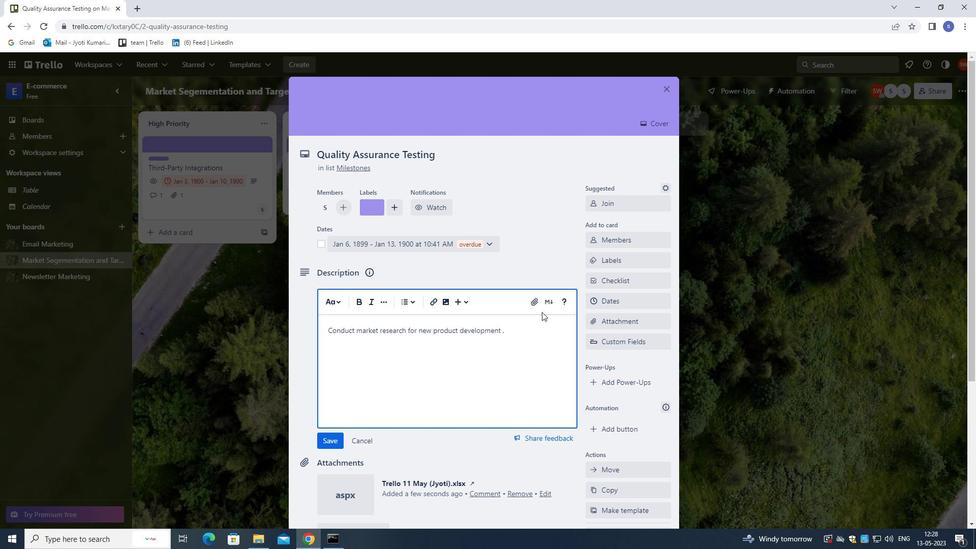 
Action: Mouse moved to (567, 336)
Screenshot: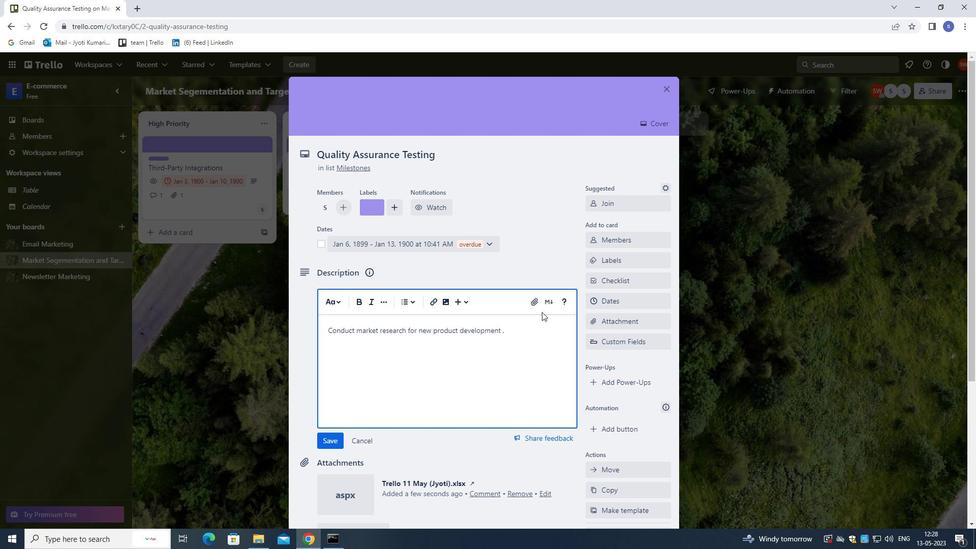 
Action: Mouse scrolled (567, 336) with delta (0, 0)
Screenshot: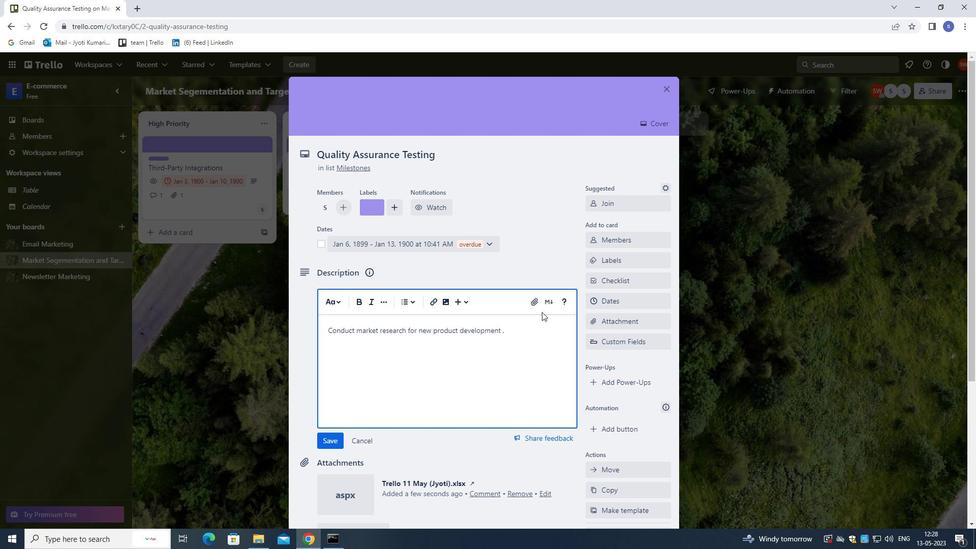 
Action: Mouse moved to (566, 338)
Screenshot: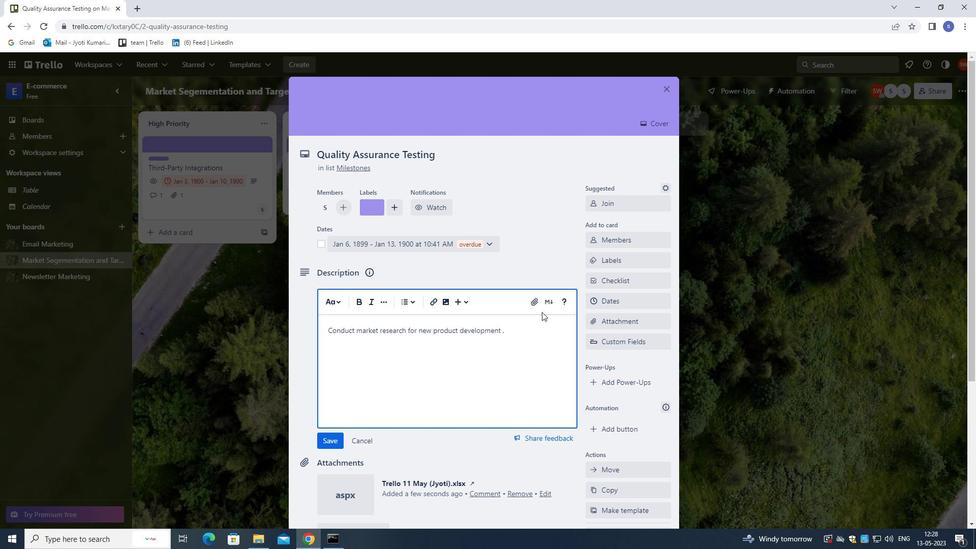 
Action: Mouse scrolled (566, 337) with delta (0, 0)
Screenshot: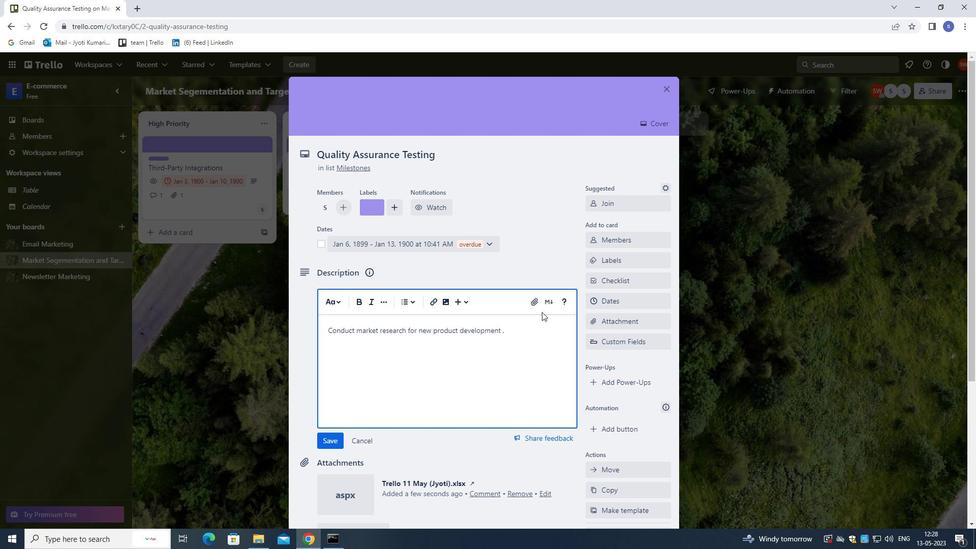 
Action: Mouse moved to (566, 339)
Screenshot: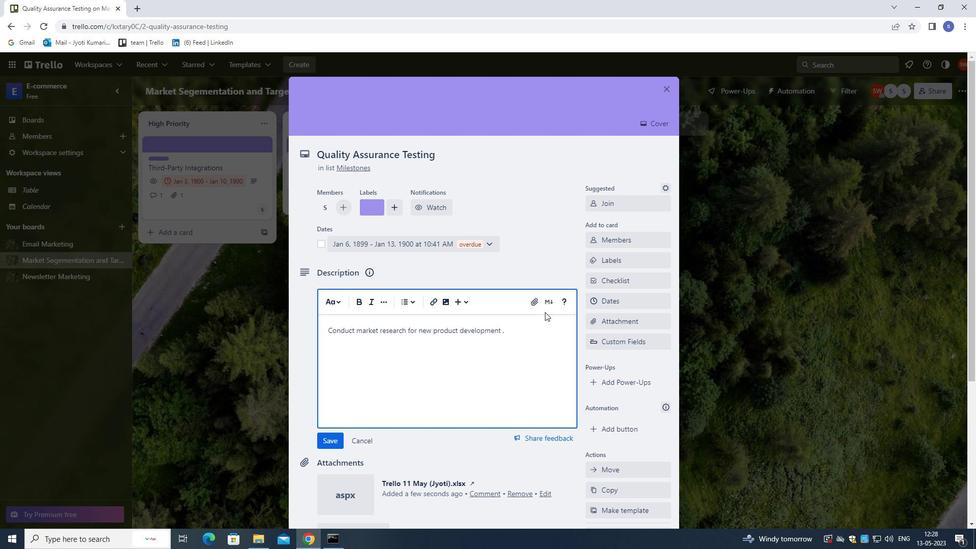 
Action: Mouse scrolled (566, 338) with delta (0, 0)
Screenshot: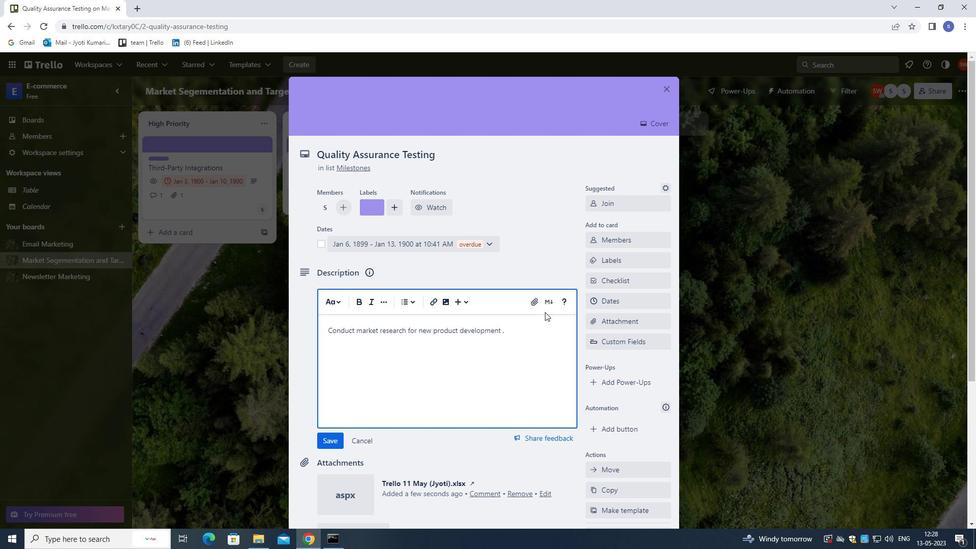 
Action: Mouse moved to (565, 340)
Screenshot: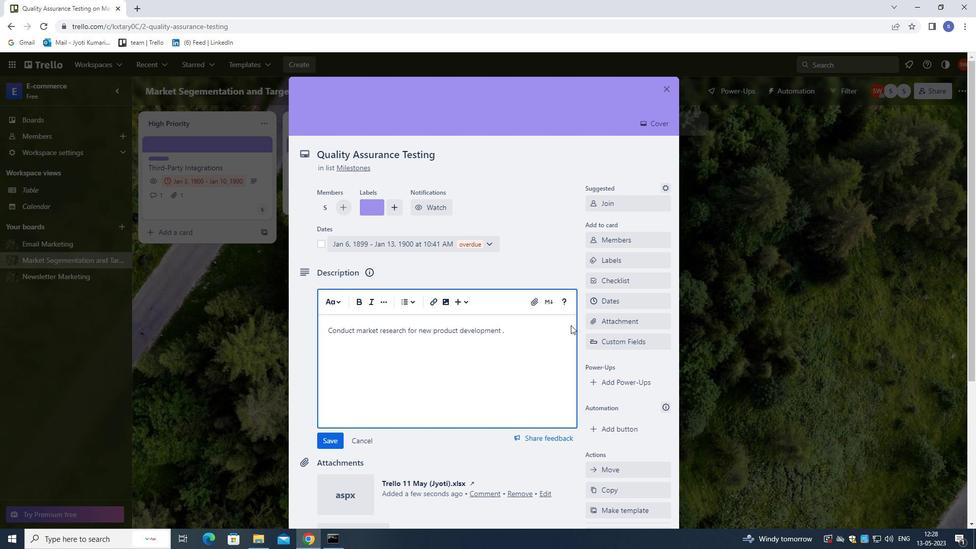 
Action: Mouse scrolled (565, 340) with delta (0, 0)
Screenshot: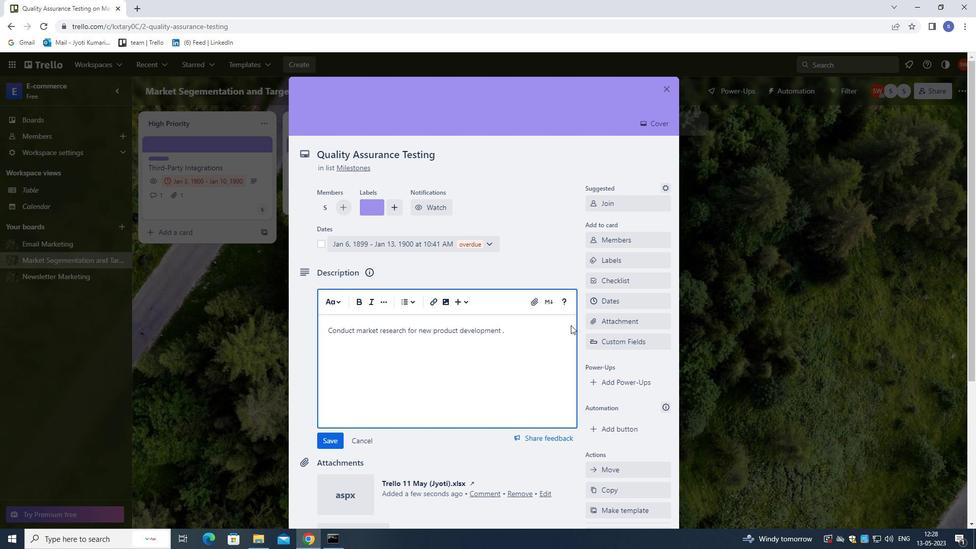 
Action: Mouse moved to (562, 350)
Screenshot: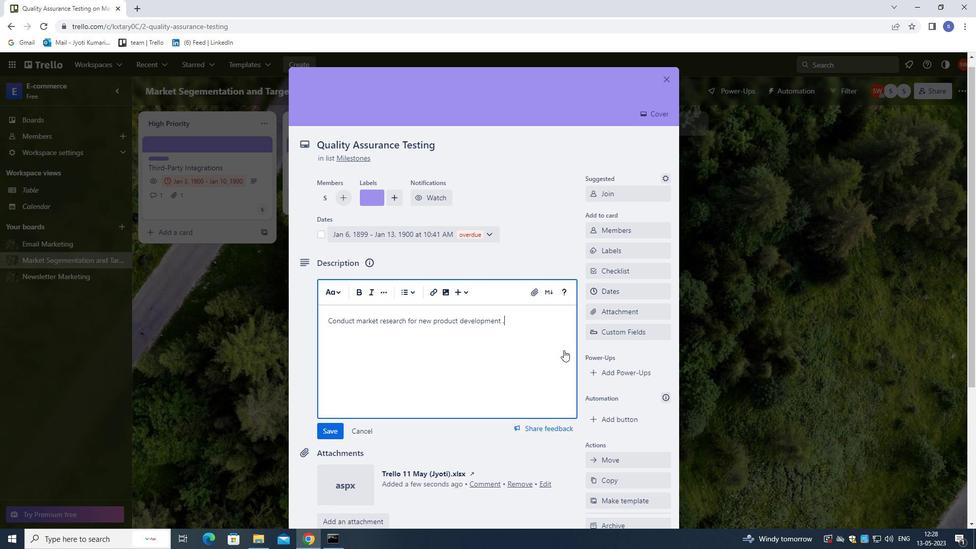 
Action: Mouse scrolled (562, 350) with delta (0, 0)
Screenshot: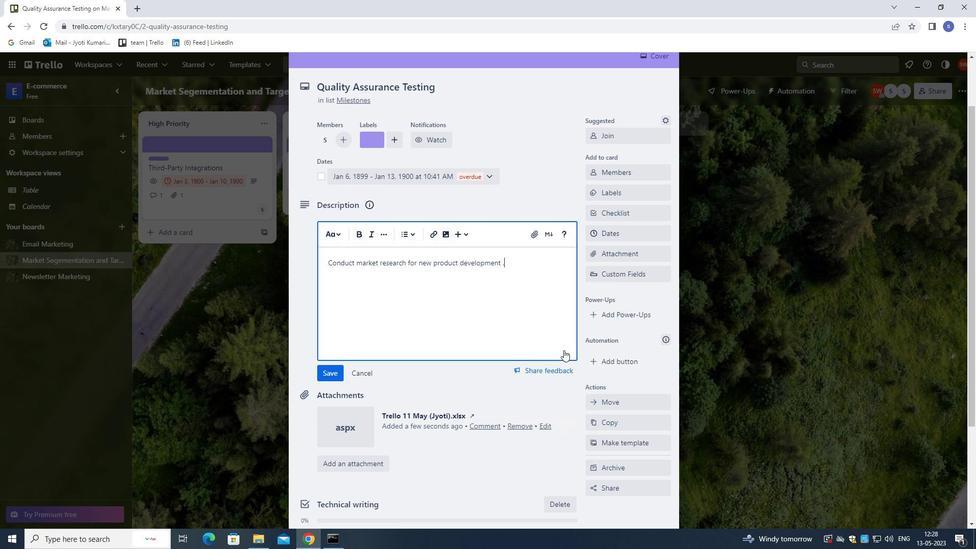 
Action: Mouse moved to (561, 352)
Screenshot: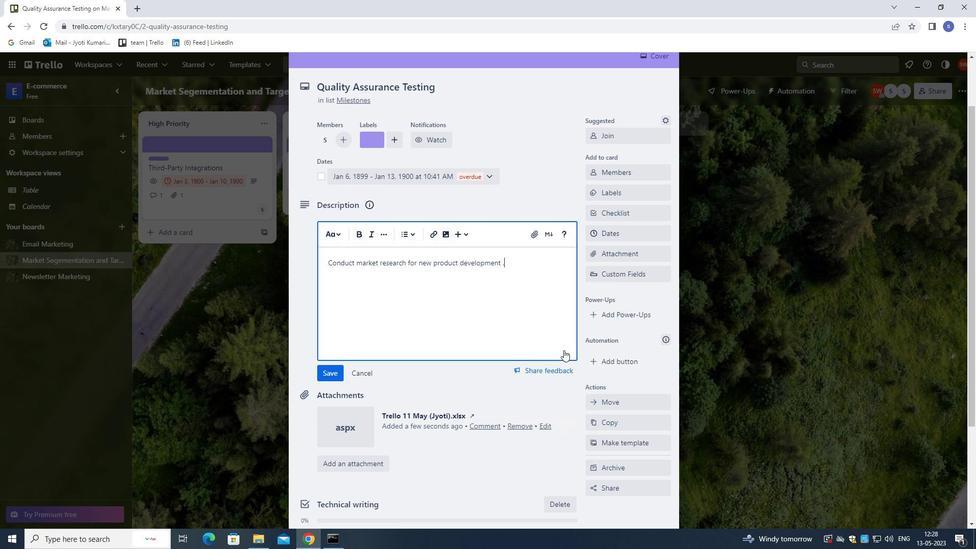 
Action: Mouse scrolled (561, 351) with delta (0, 0)
Screenshot: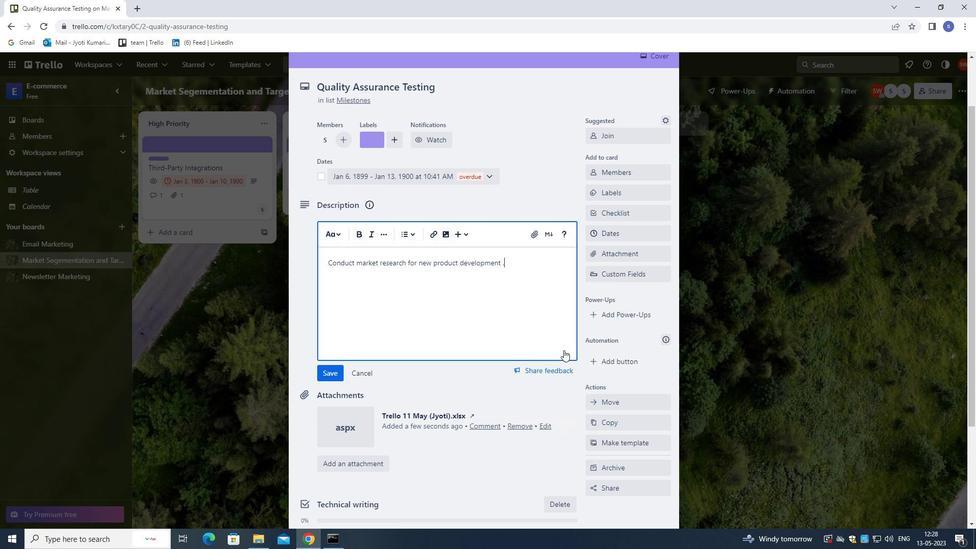 
Action: Mouse moved to (560, 354)
Screenshot: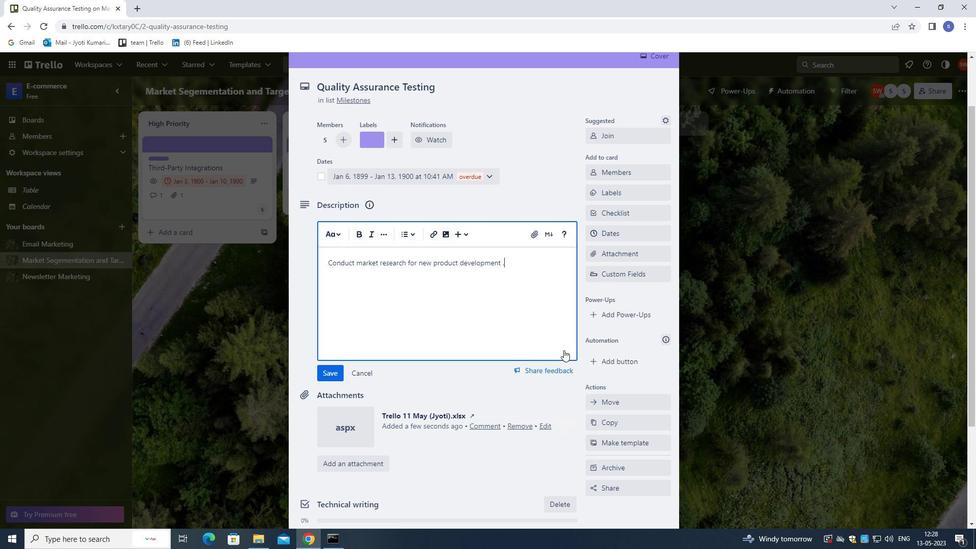 
Action: Mouse scrolled (560, 354) with delta (0, 0)
Screenshot: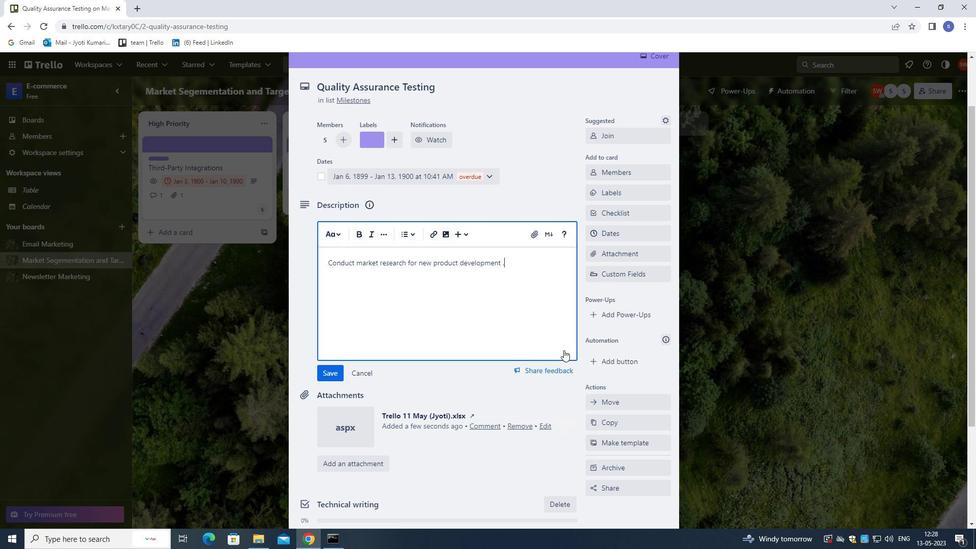 
Action: Mouse moved to (560, 357)
Screenshot: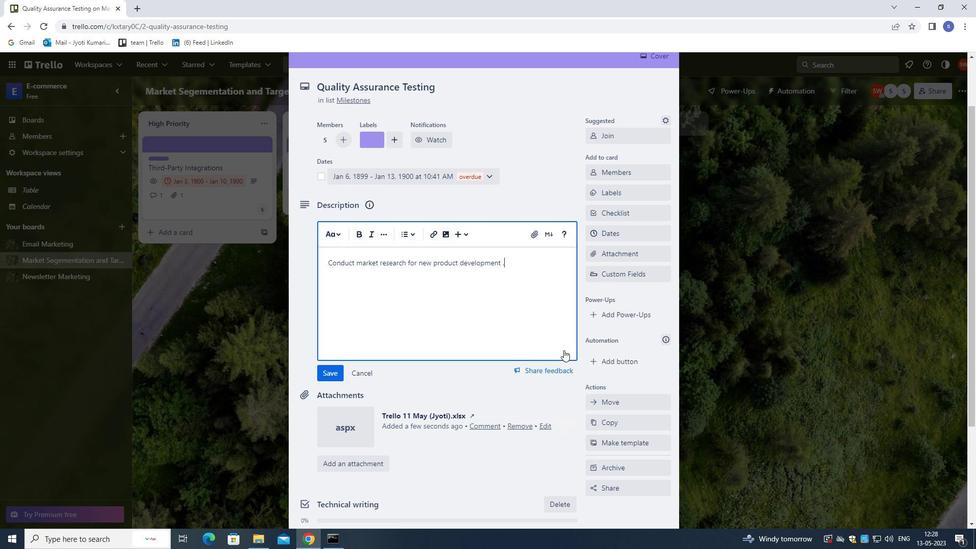 
Action: Mouse scrolled (560, 356) with delta (0, 0)
Screenshot: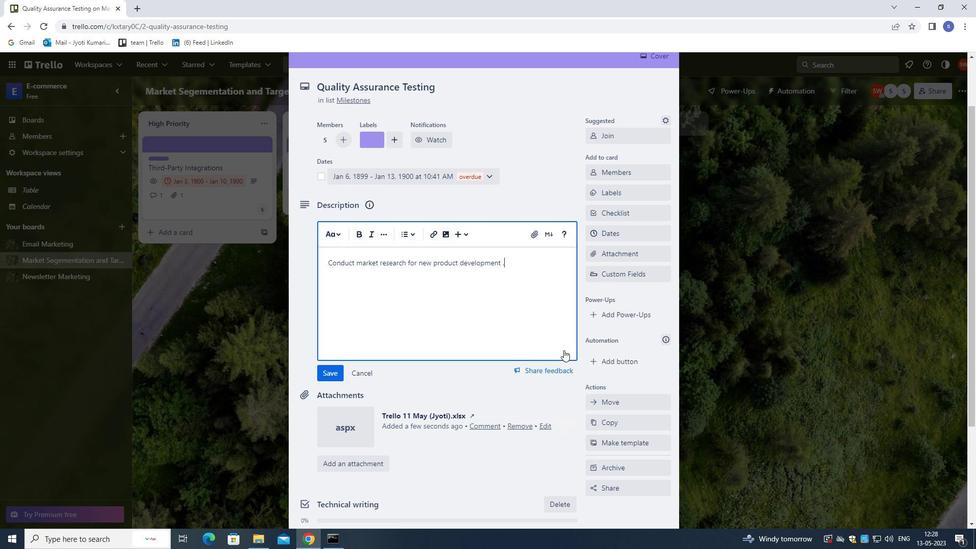 
Action: Mouse moved to (482, 461)
Screenshot: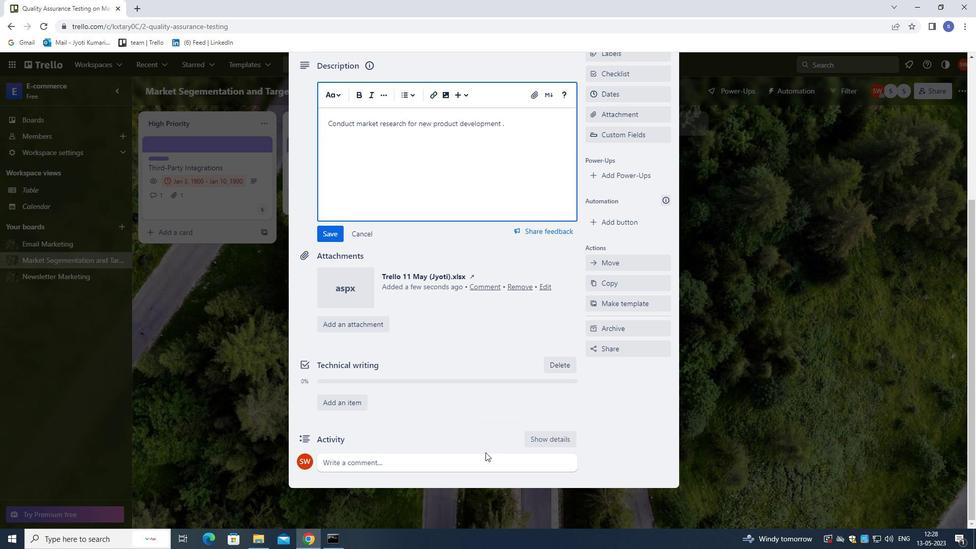 
Action: Mouse pressed left at (482, 461)
Screenshot: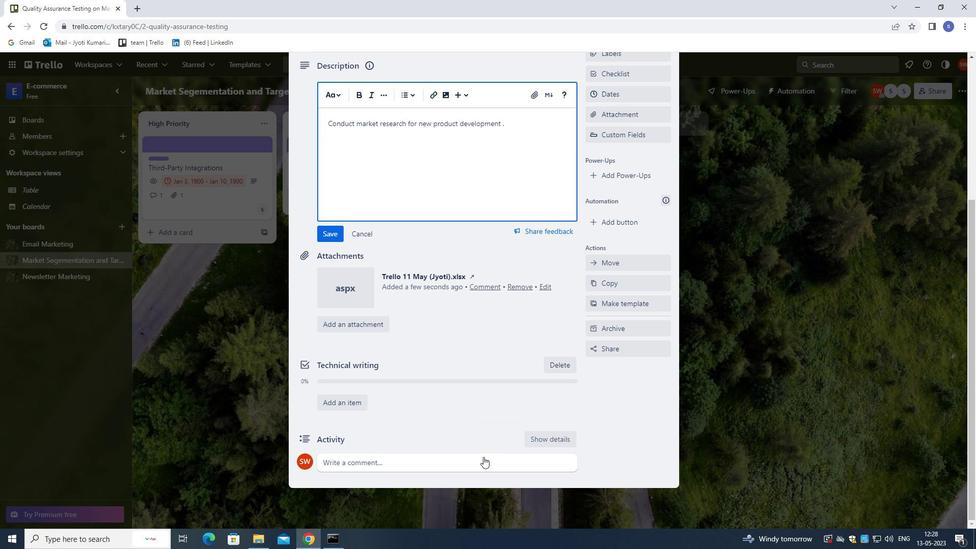 
Action: Mouse moved to (502, 407)
Screenshot: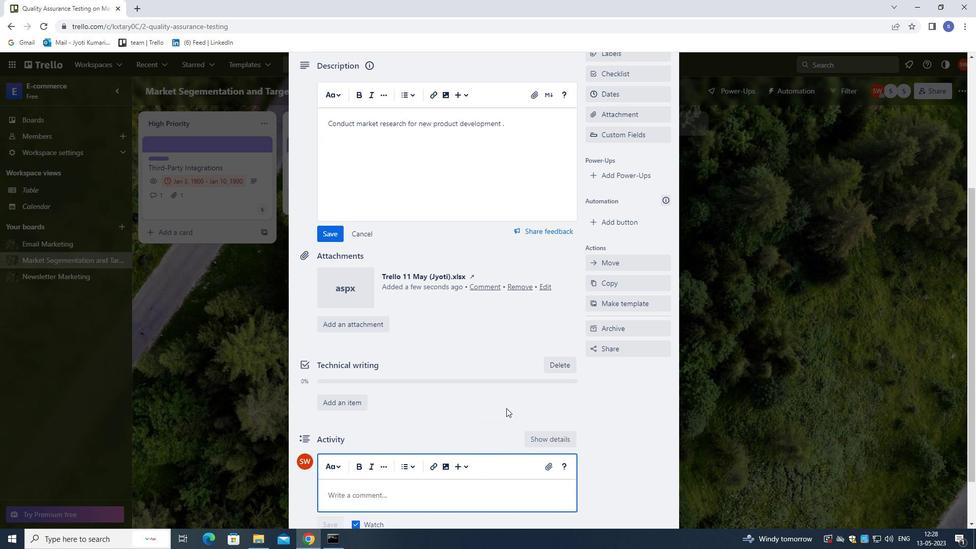 
Action: Key pressed <Key.shift>LET<Key.space>US<Key.space>APPROACH<Key.space>THIS<Key.space>TASK<Key.space>WITH<Key.space>A<Key.space>SENSE<Key.space>OF<Key.space>OWNERSHIP<Key.space>AND<Key.space>RESPONSIBILITY<Key.space>,<Key.space>RECOGNING<Key.space><Key.backspace><Key.backspace><Key.backspace>ZING<Key.space>THAT<Key.space>ITS<Key.space>SUCCESS<Key.space>IS<Key.space>OUR<Key.space>RESPONSIL<Key.backspace>BILITY<Key.space>.
Screenshot: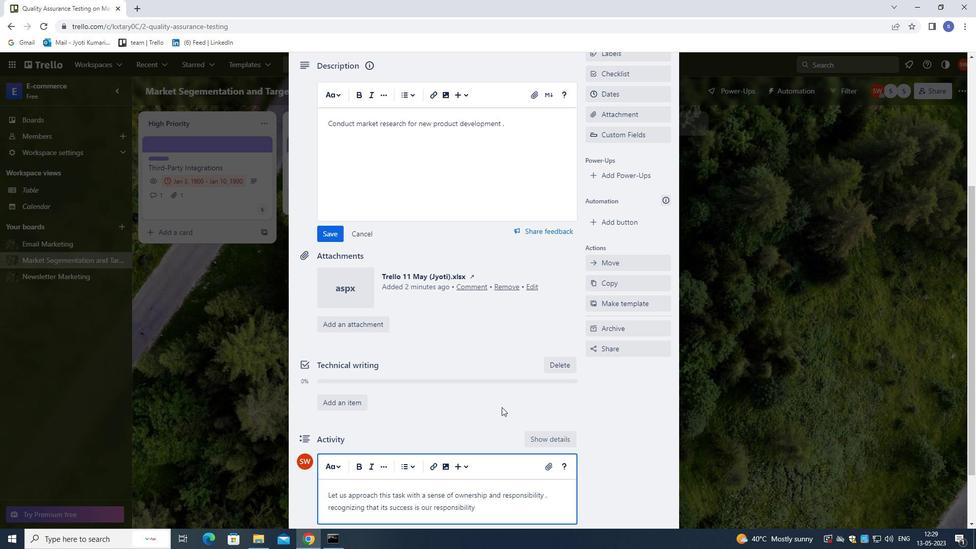 
Action: Mouse moved to (336, 232)
Screenshot: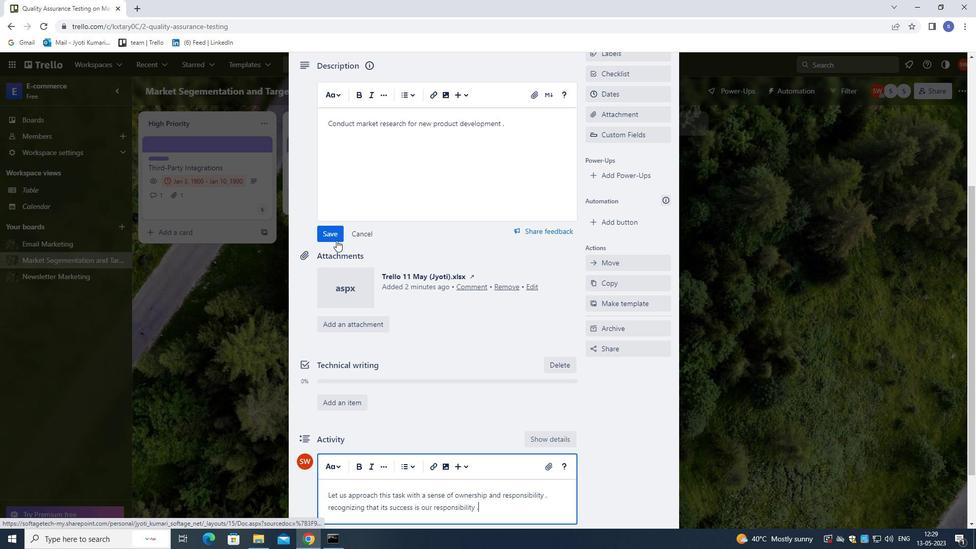 
Action: Mouse pressed left at (336, 232)
Screenshot: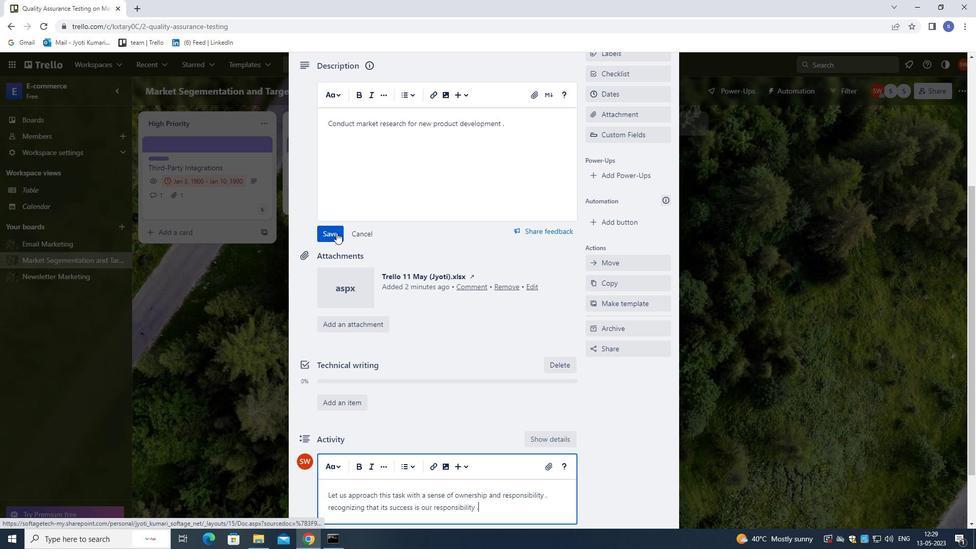 
Action: Mouse moved to (357, 383)
Screenshot: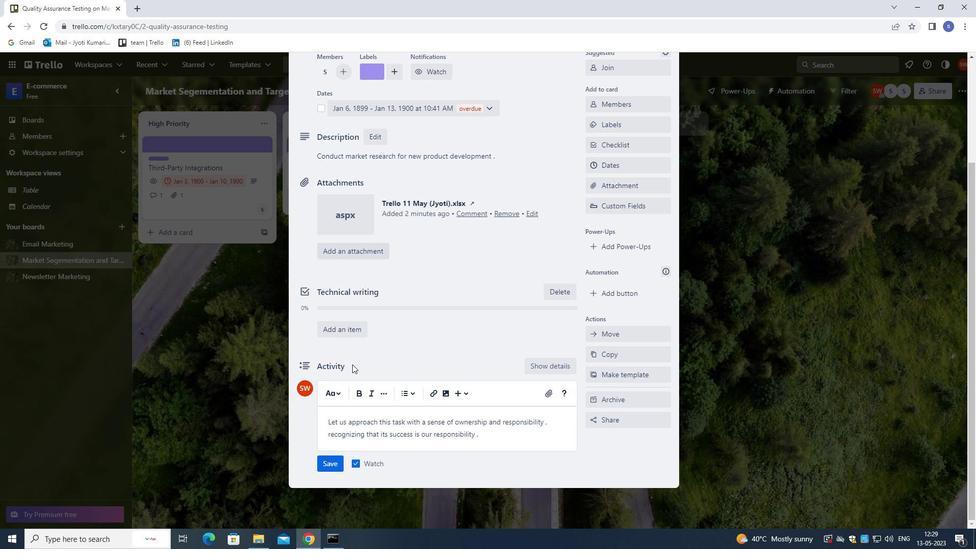 
Action: Mouse scrolled (357, 383) with delta (0, 0)
Screenshot: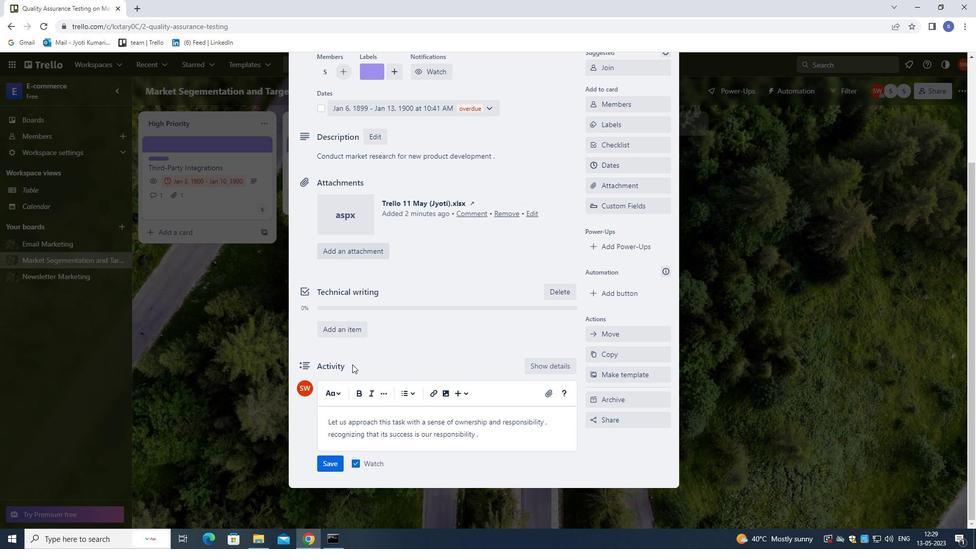 
Action: Mouse moved to (358, 382)
Screenshot: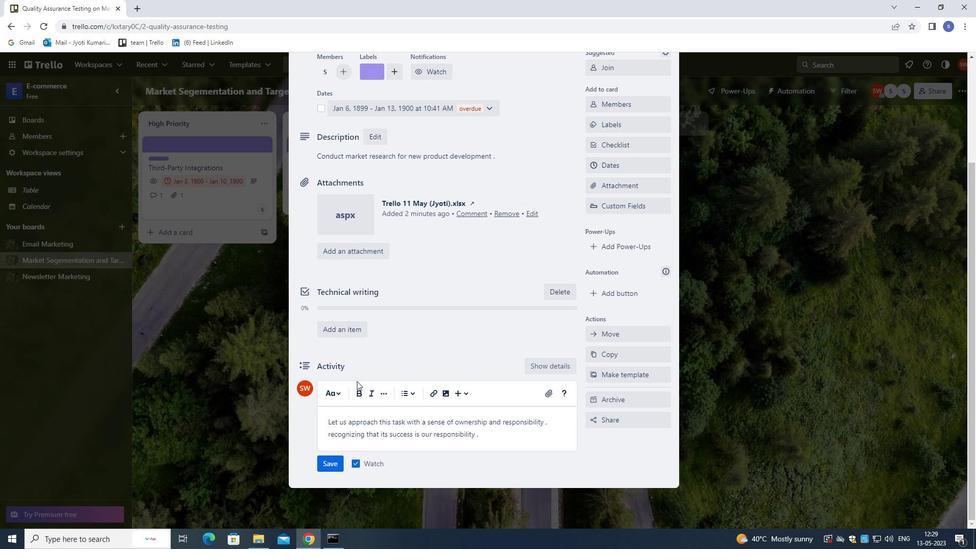 
Action: Mouse scrolled (358, 383) with delta (0, 0)
Screenshot: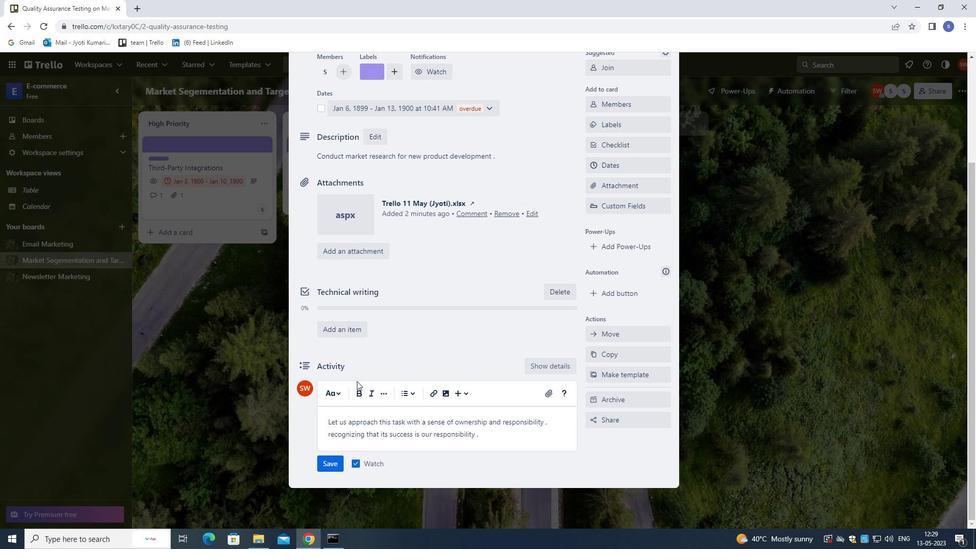 
Action: Mouse moved to (358, 380)
Screenshot: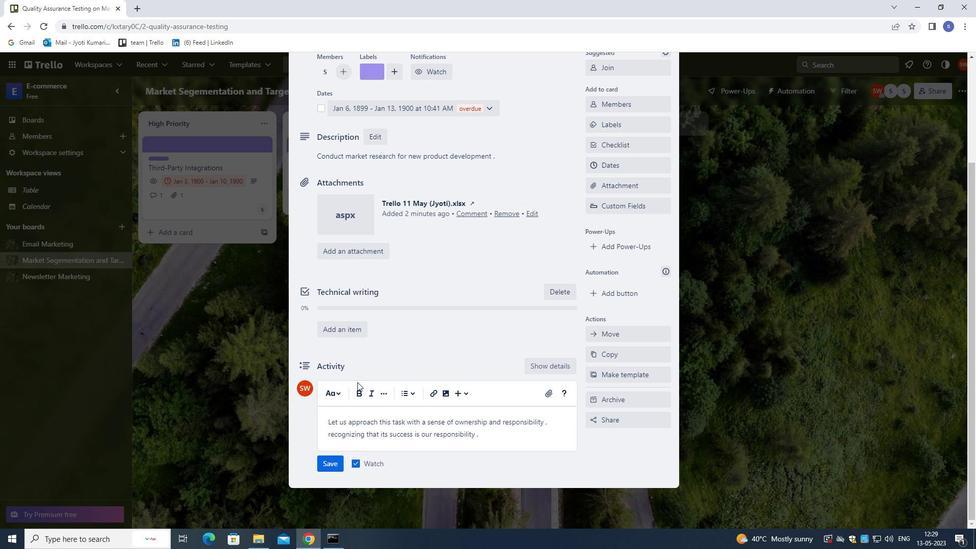 
Action: Mouse scrolled (358, 380) with delta (0, 0)
Screenshot: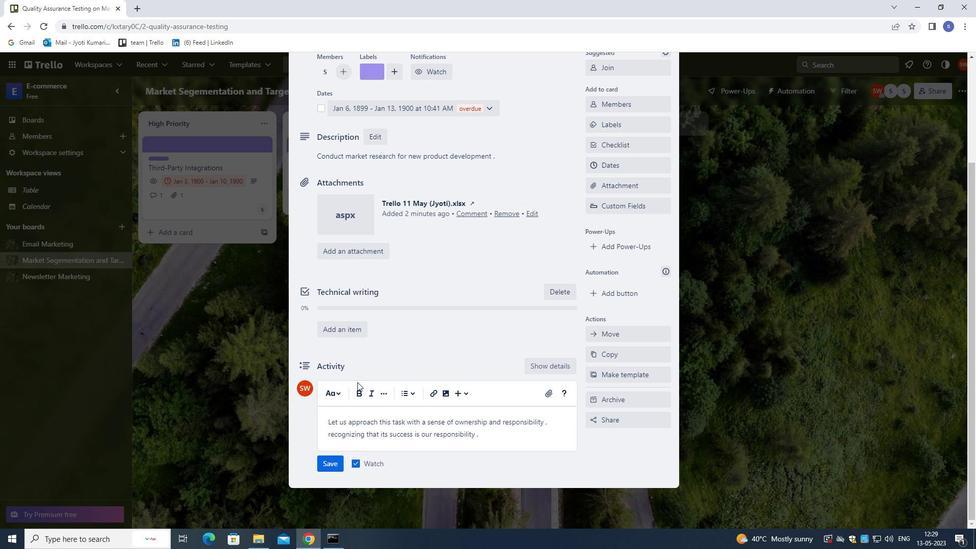 
Action: Mouse moved to (352, 484)
Screenshot: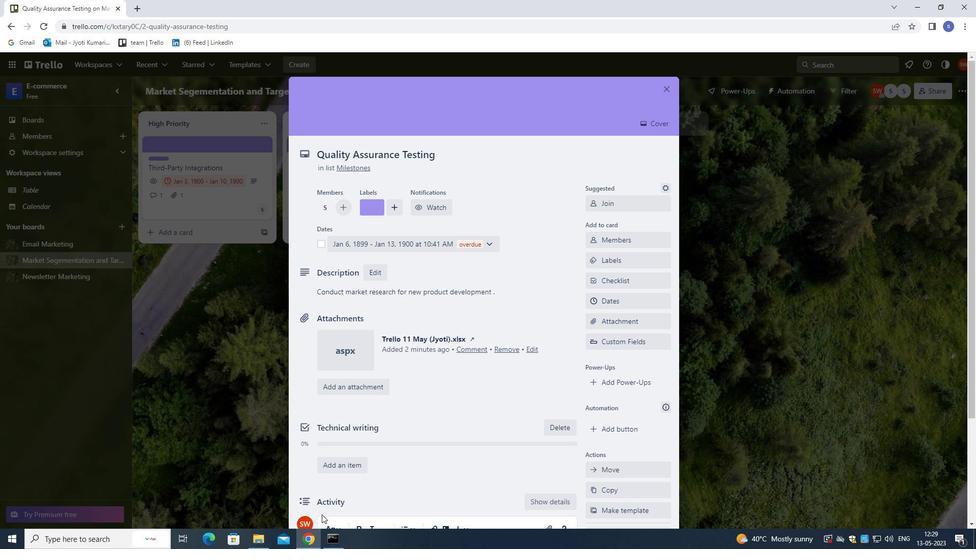 
Action: Mouse scrolled (352, 483) with delta (0, 0)
Screenshot: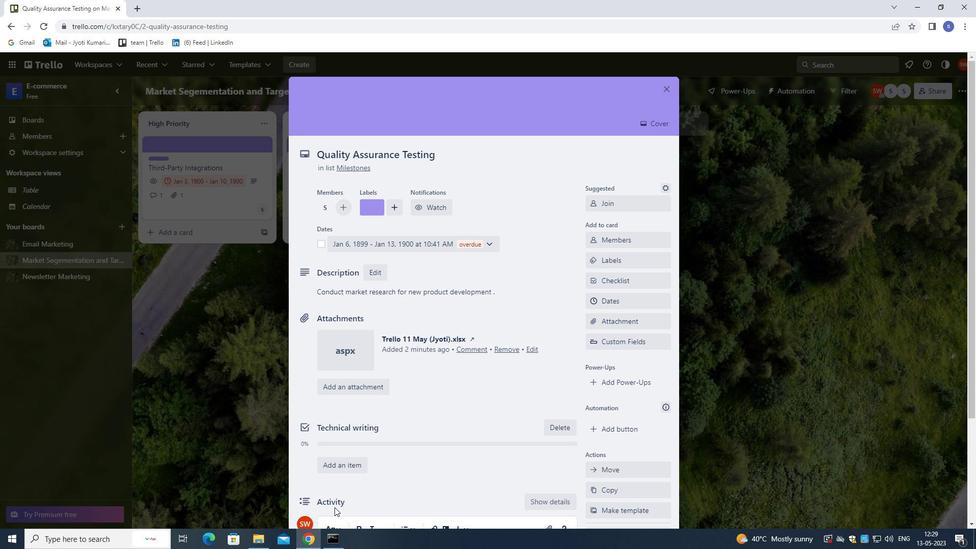 
Action: Mouse moved to (352, 484)
Screenshot: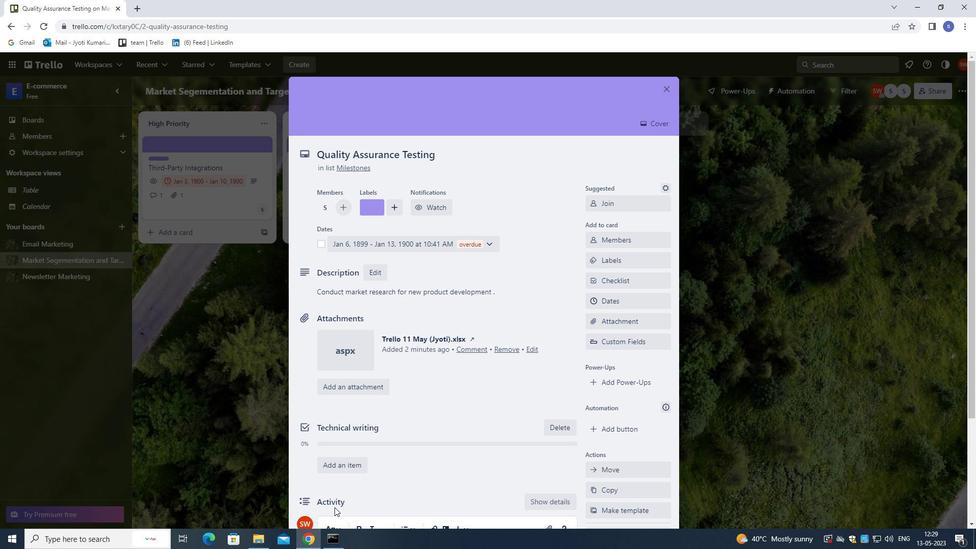 
Action: Mouse scrolled (352, 483) with delta (0, 0)
Screenshot: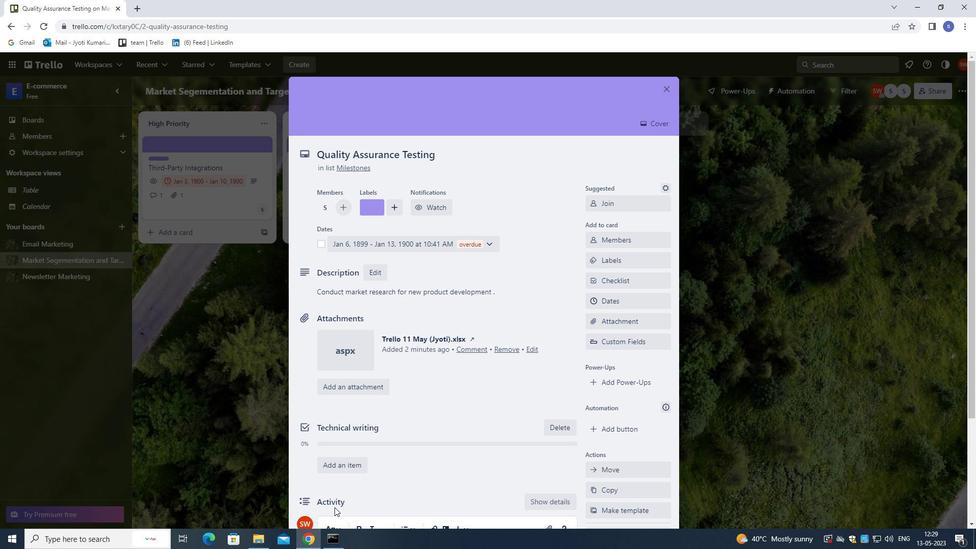 
Action: Mouse scrolled (352, 483) with delta (0, 0)
Screenshot: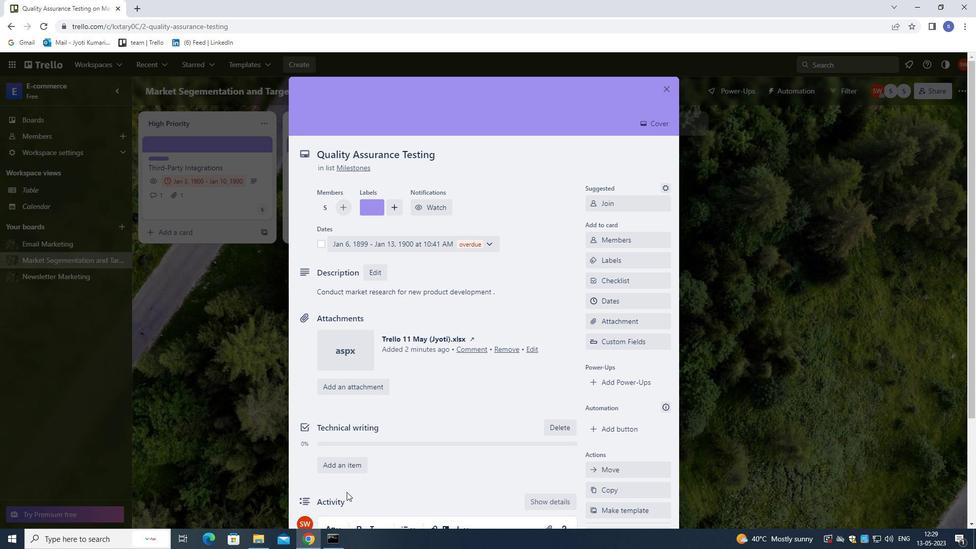 
Action: Mouse scrolled (352, 483) with delta (0, 0)
Screenshot: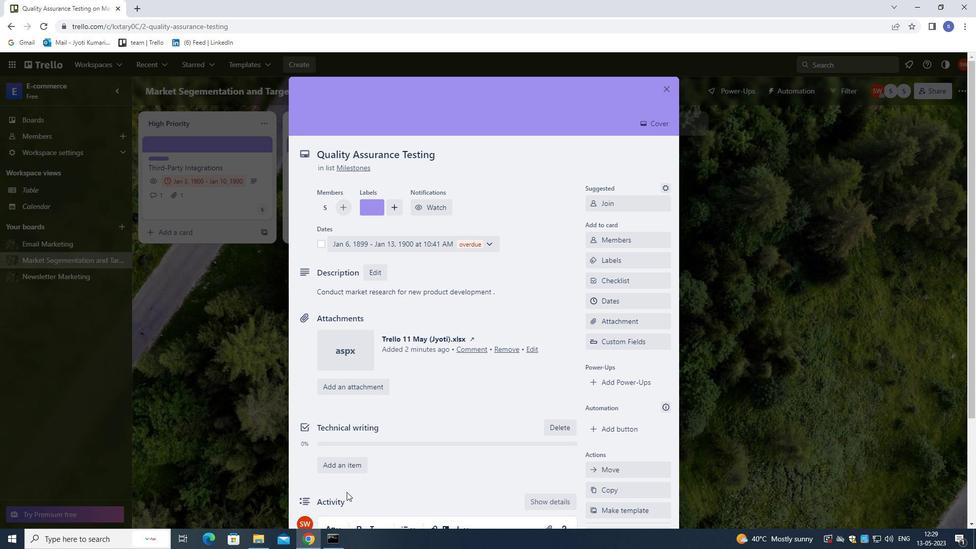 
Action: Mouse moved to (352, 484)
Screenshot: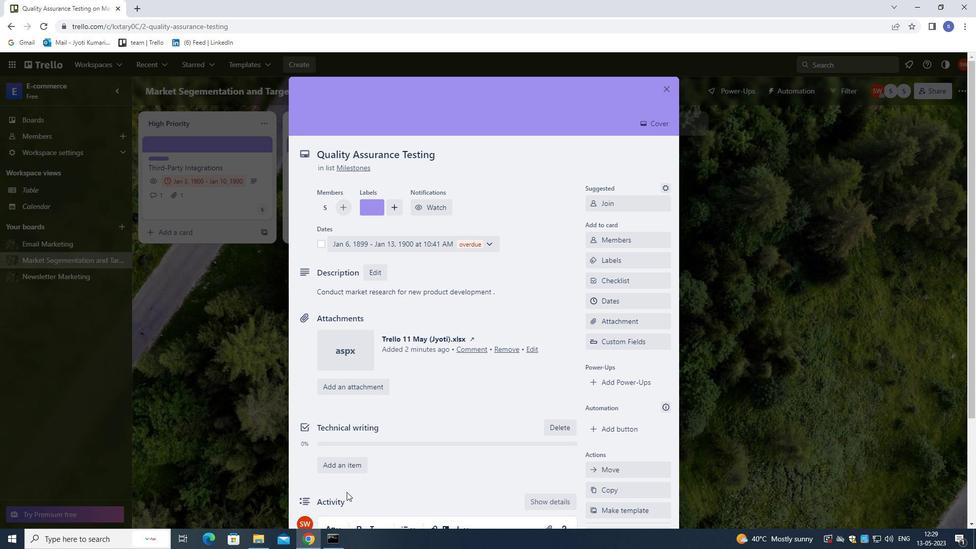 
Action: Mouse scrolled (352, 483) with delta (0, 0)
Screenshot: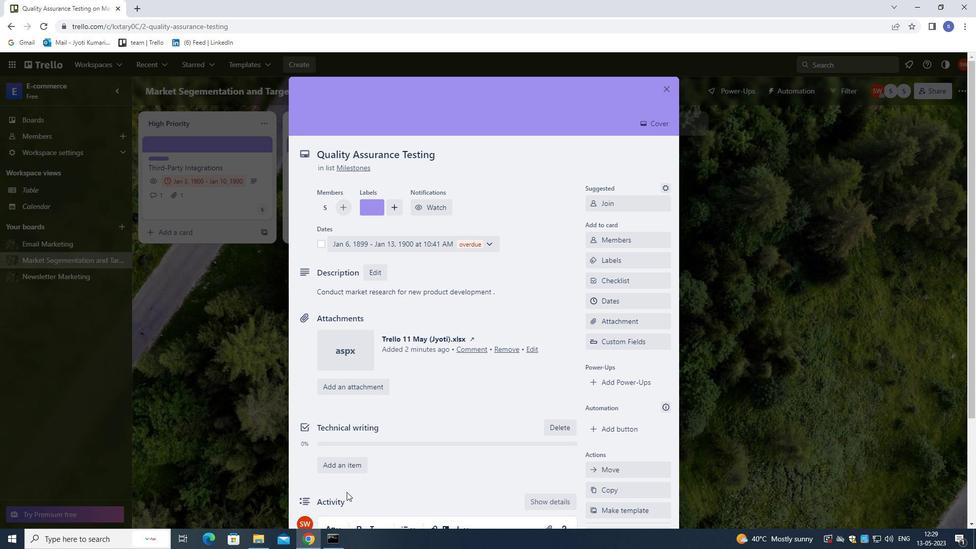 
Action: Mouse moved to (326, 464)
Screenshot: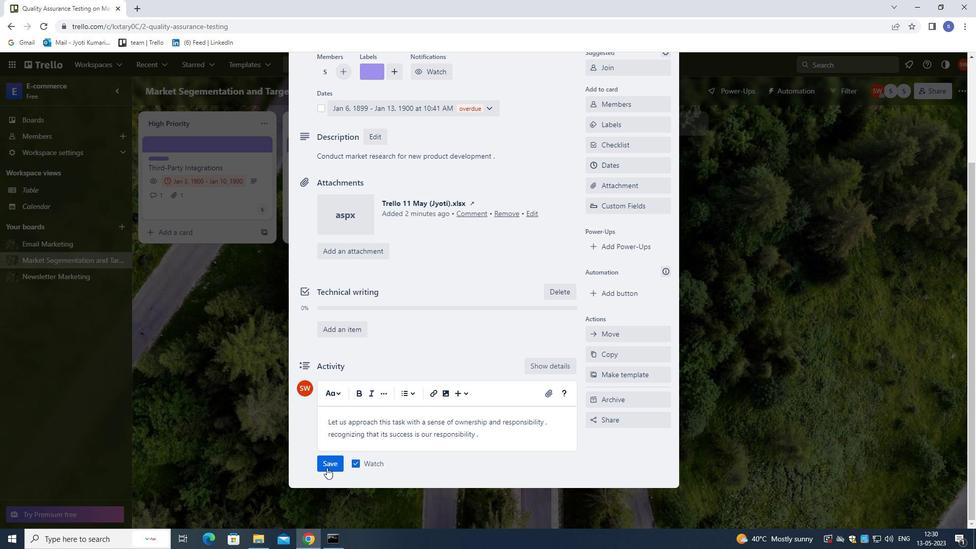 
Action: Mouse pressed left at (326, 464)
Screenshot: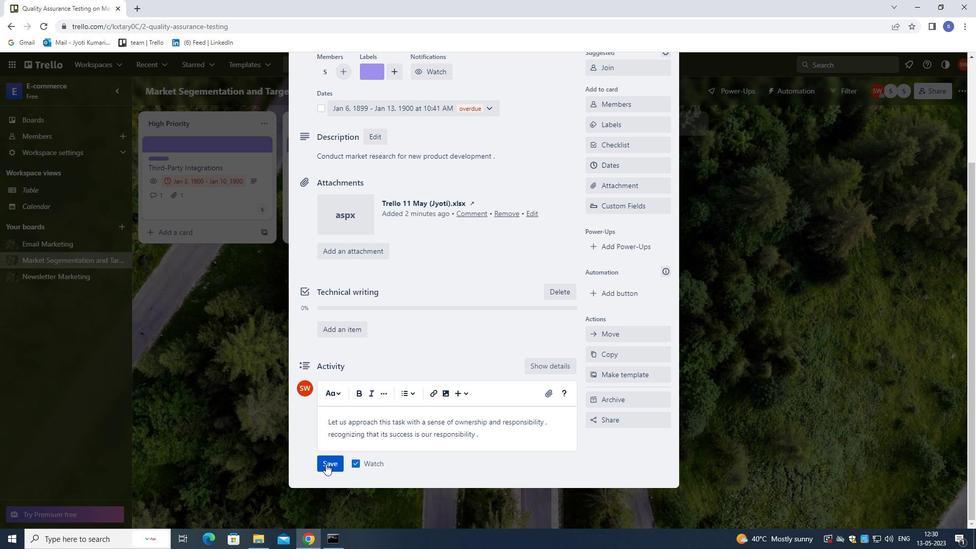
Action: Mouse moved to (388, 457)
Screenshot: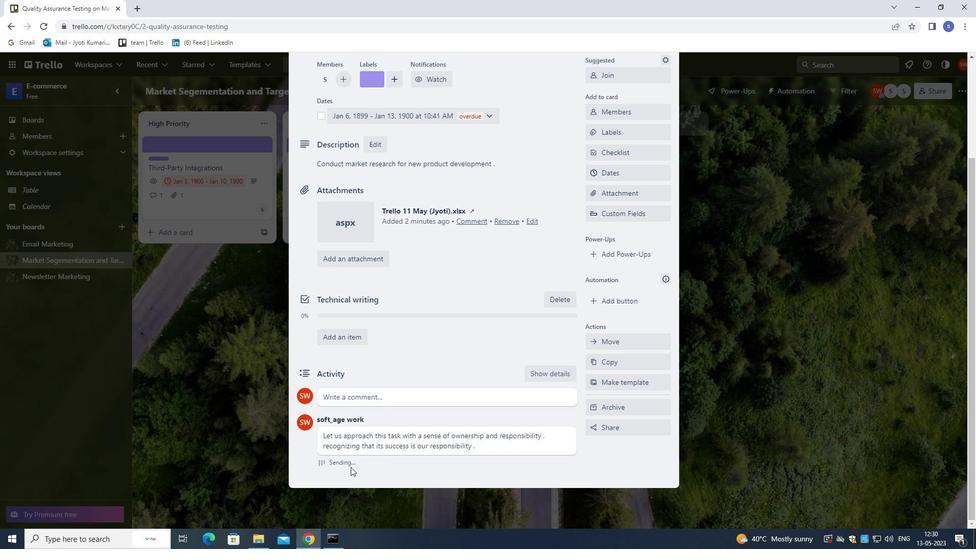
Action: Mouse scrolled (388, 457) with delta (0, 0)
Screenshot: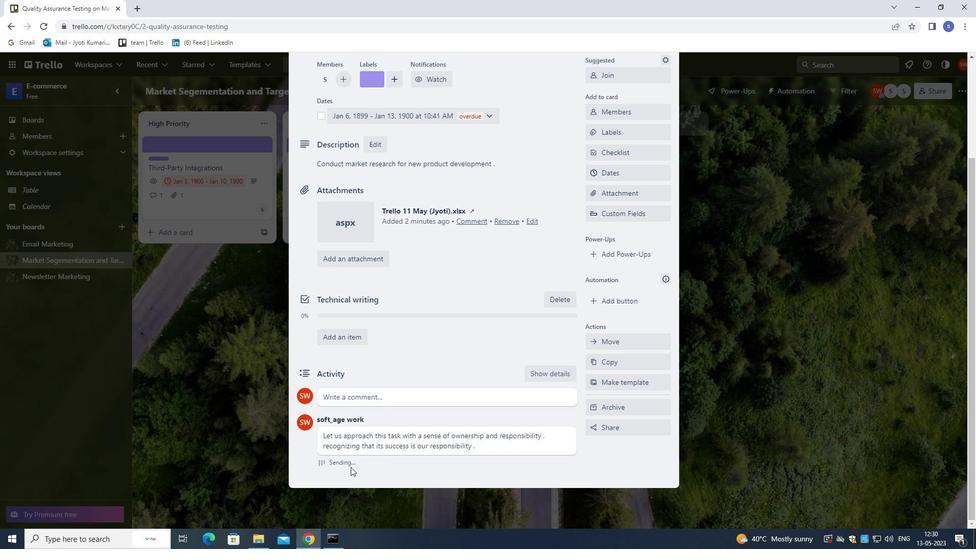 
Action: Mouse moved to (388, 453)
Screenshot: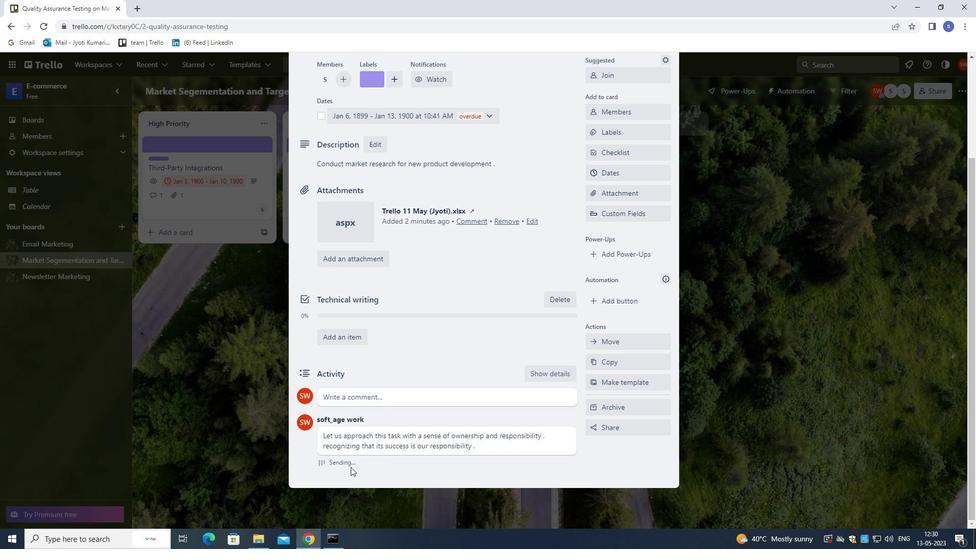 
Action: Mouse scrolled (388, 453) with delta (0, 0)
Screenshot: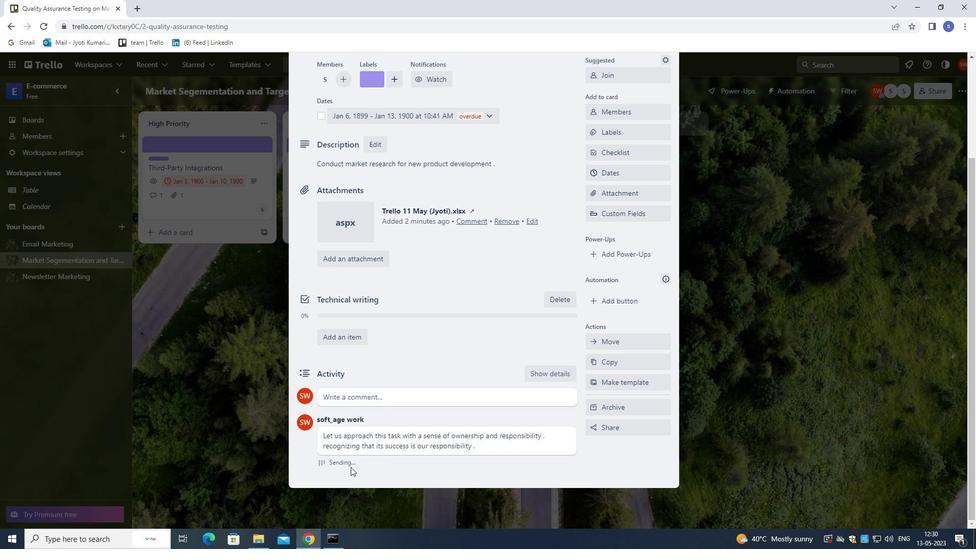 
Action: Mouse moved to (388, 447)
Screenshot: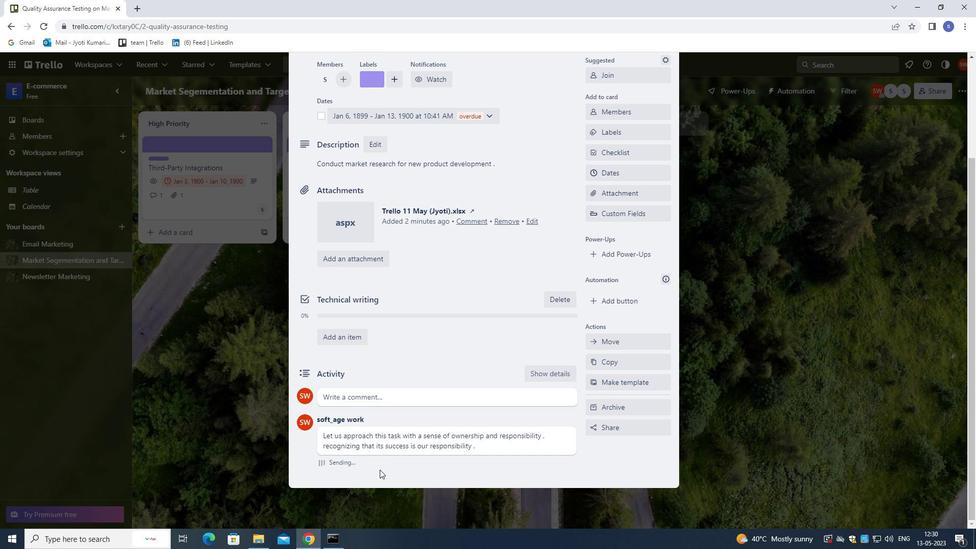 
Action: Mouse scrolled (388, 447) with delta (0, 0)
Screenshot: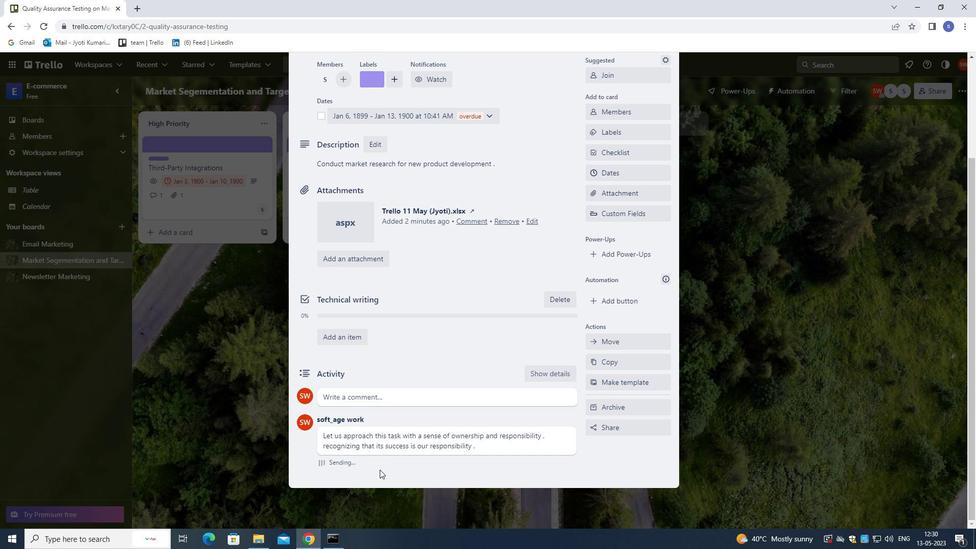 
Action: Mouse moved to (390, 436)
Screenshot: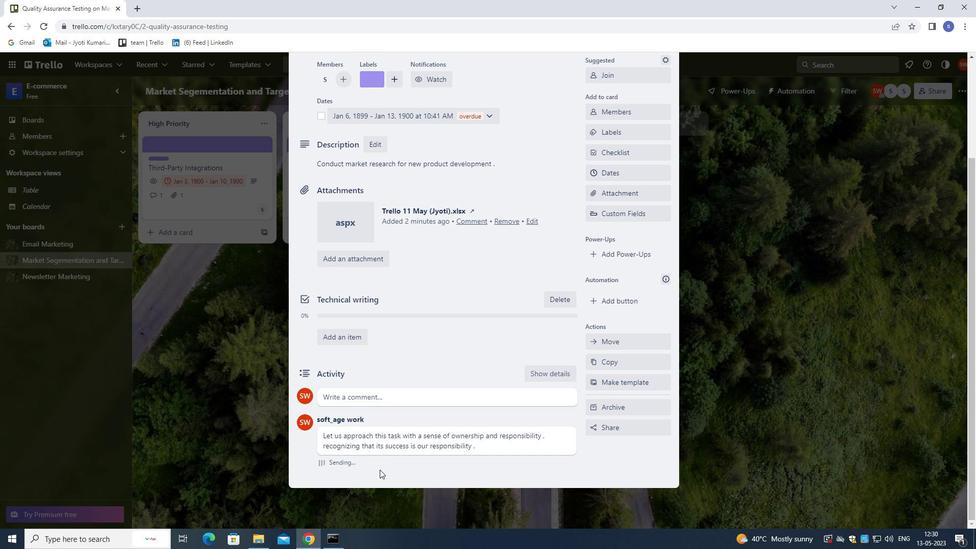 
Action: Mouse scrolled (390, 436) with delta (0, 0)
Screenshot: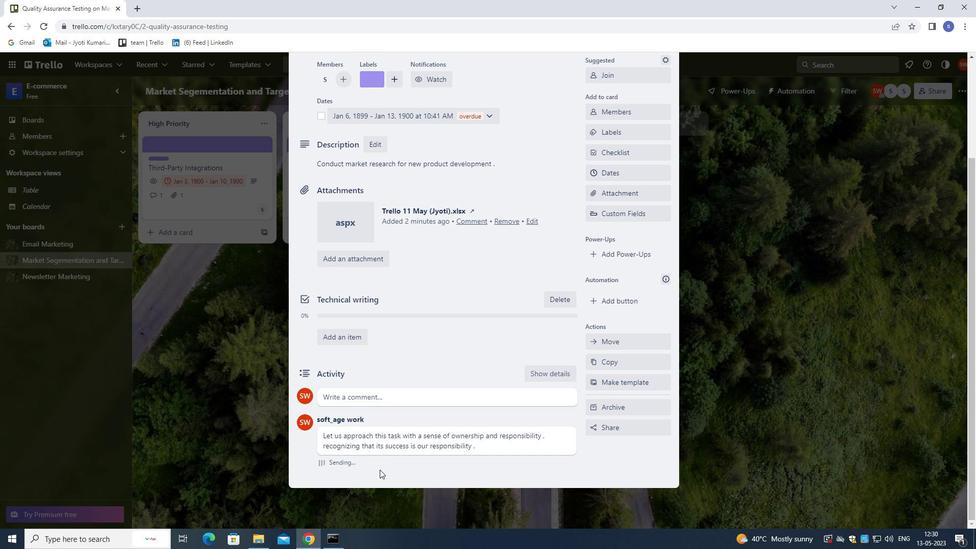 
Action: Mouse moved to (390, 411)
Screenshot: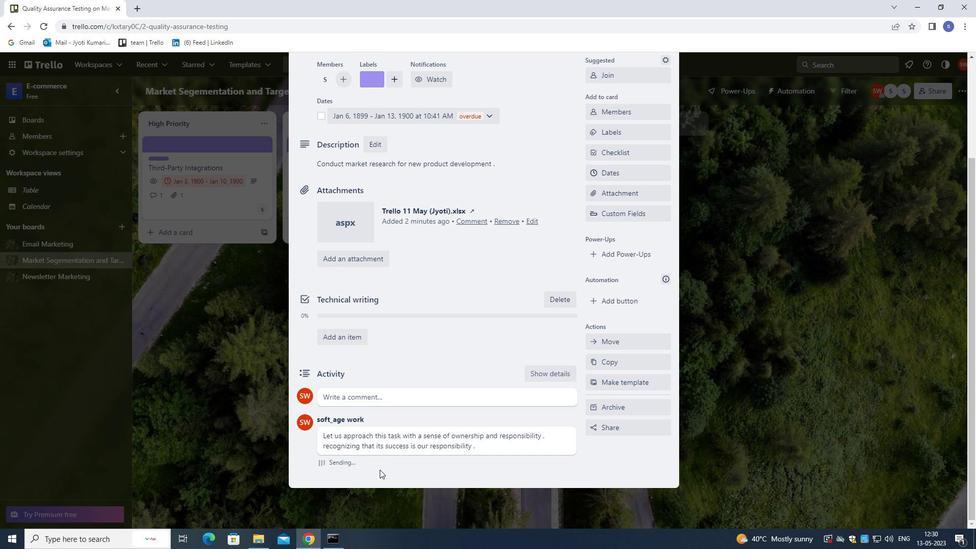 
Action: Mouse scrolled (390, 412) with delta (0, 0)
Screenshot: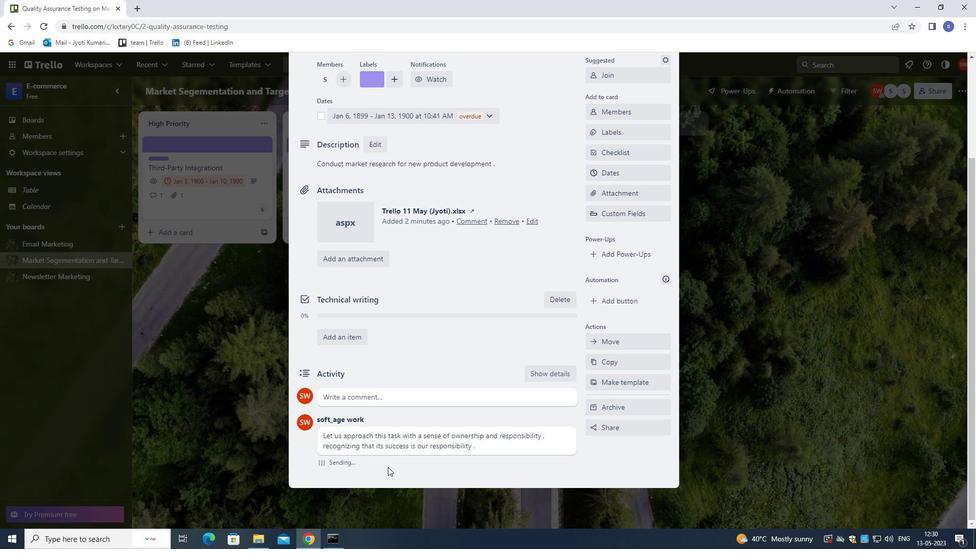 
Action: Mouse moved to (664, 84)
Screenshot: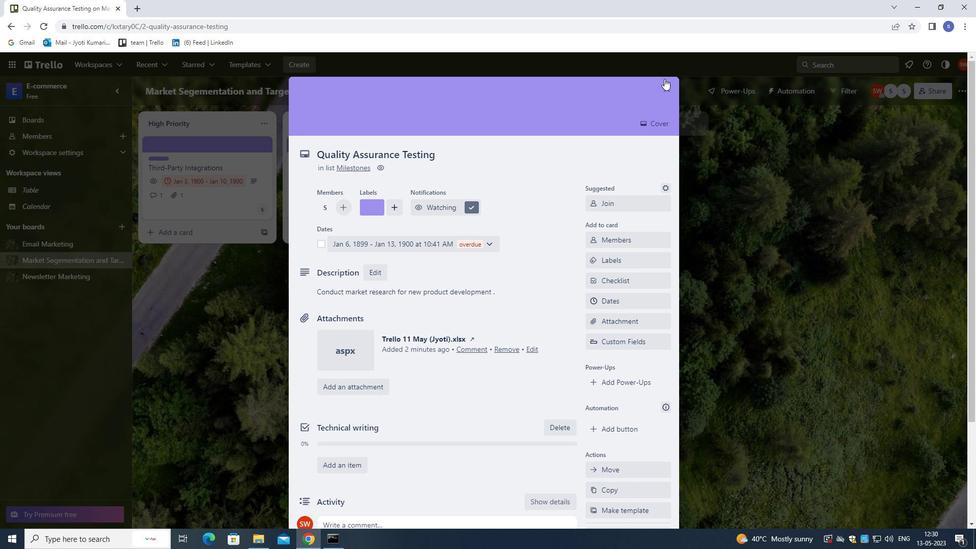 
Action: Mouse pressed left at (664, 84)
Screenshot: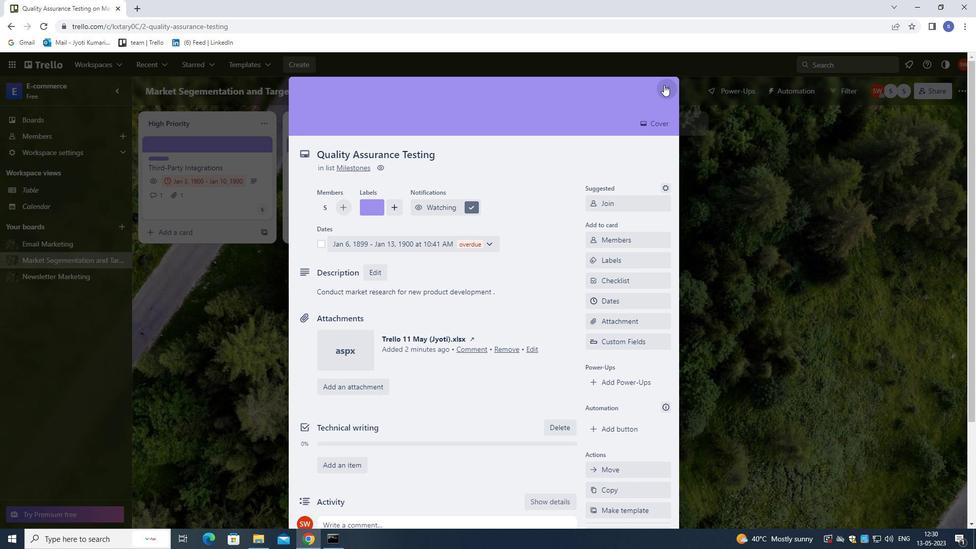 
Action: Mouse moved to (664, 85)
Screenshot: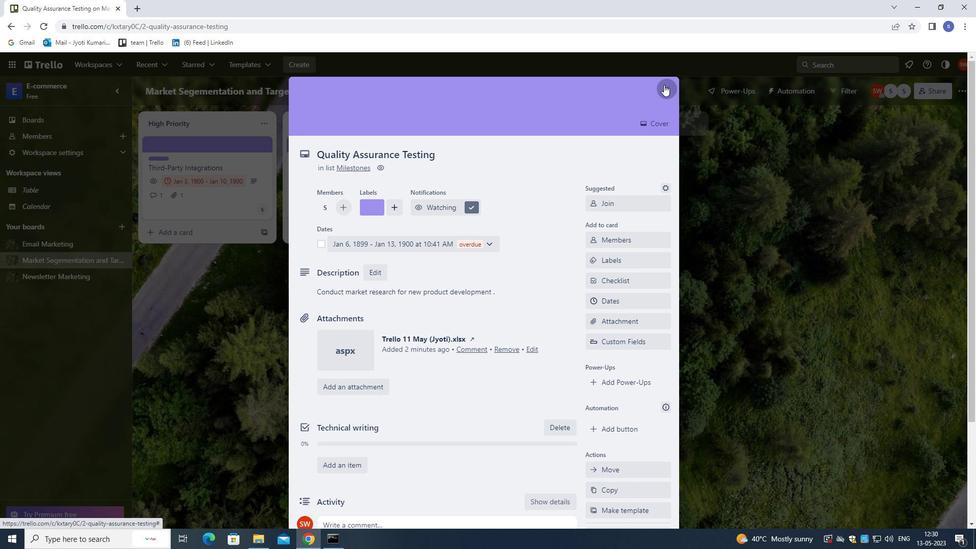 
